 Task: Find connections with filter location Tuntum with filter topic #jobsearchwith filter profile language Potuguese with filter current company Altair with filter school Jobs For Women with filter industry Coal Mining with filter service category Home Networking with filter keywords title Director of Ethical Hacking
Action: Mouse moved to (286, 332)
Screenshot: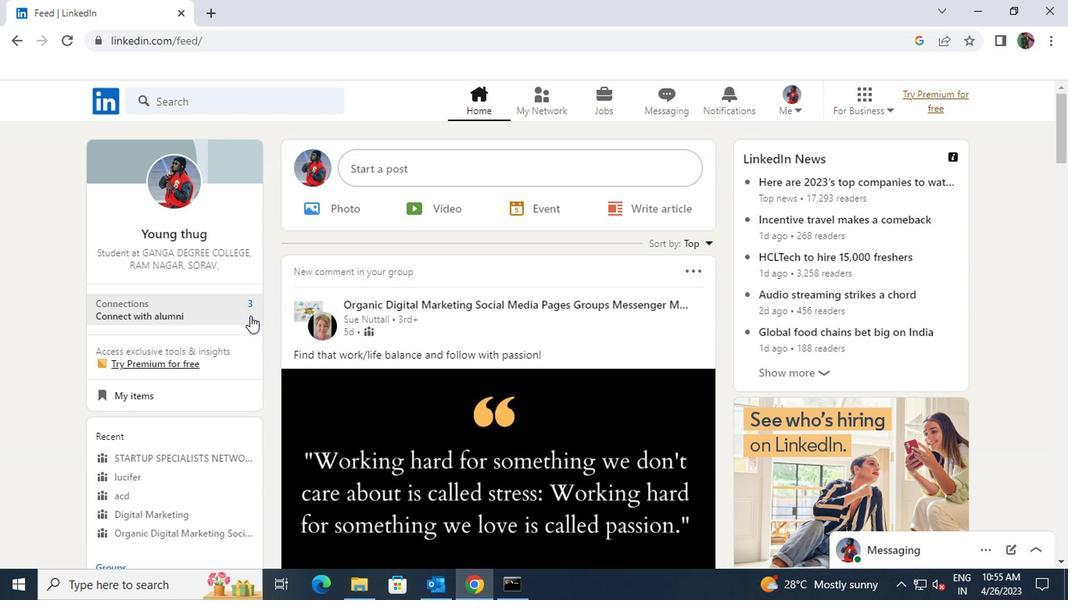 
Action: Mouse pressed left at (286, 332)
Screenshot: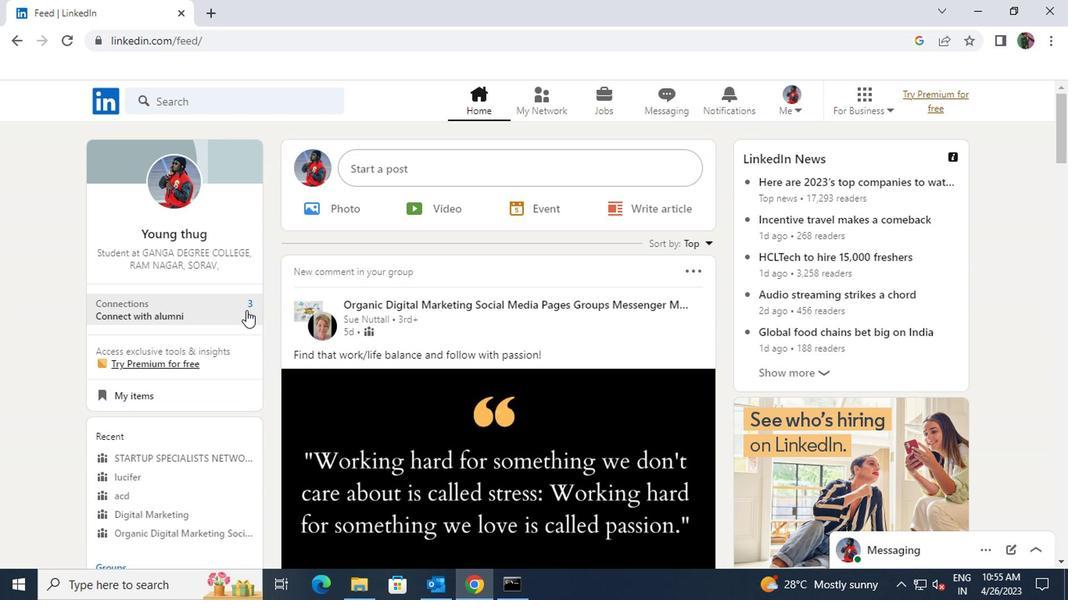 
Action: Mouse moved to (307, 251)
Screenshot: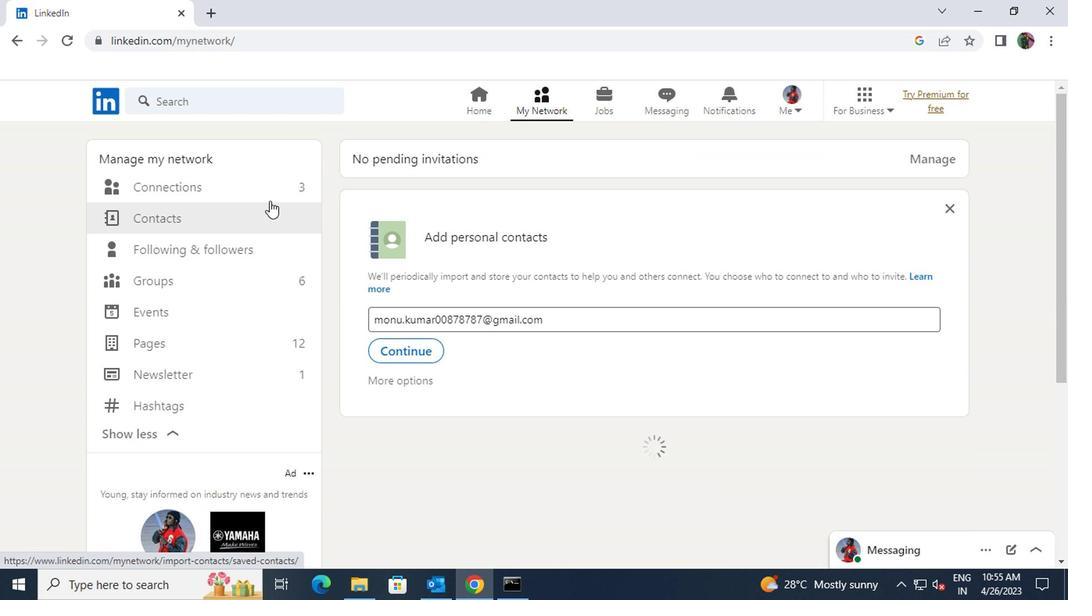 
Action: Mouse pressed left at (307, 251)
Screenshot: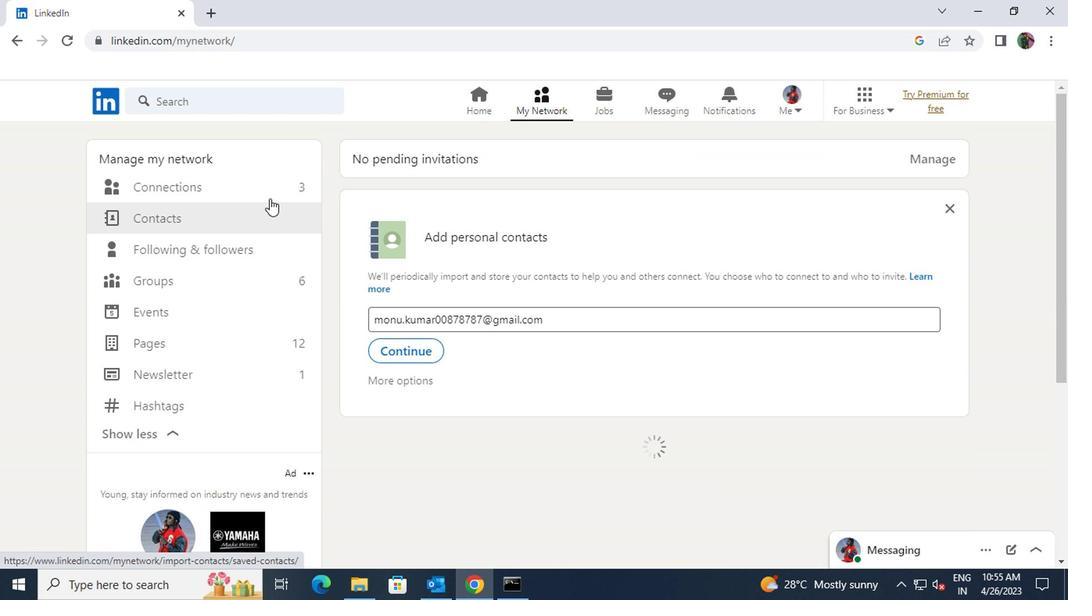 
Action: Mouse moved to (557, 248)
Screenshot: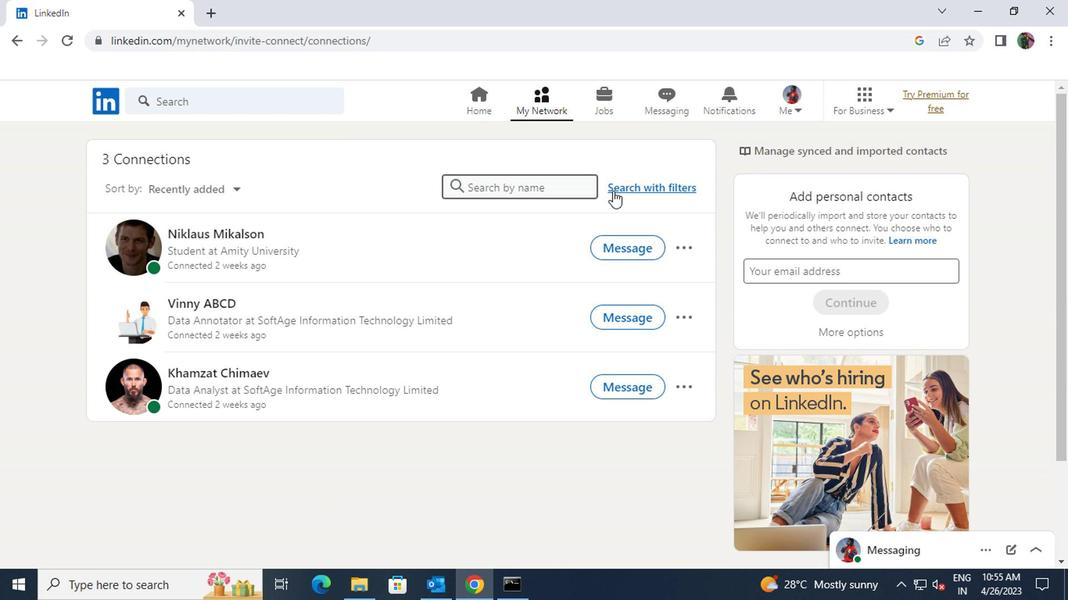 
Action: Mouse pressed left at (557, 248)
Screenshot: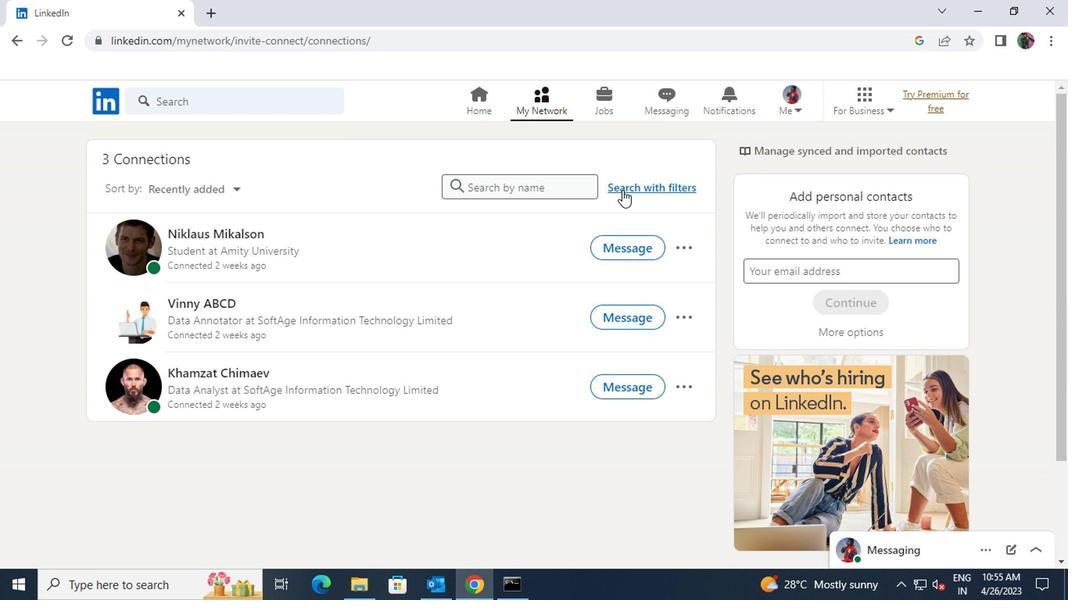 
Action: Mouse moved to (535, 219)
Screenshot: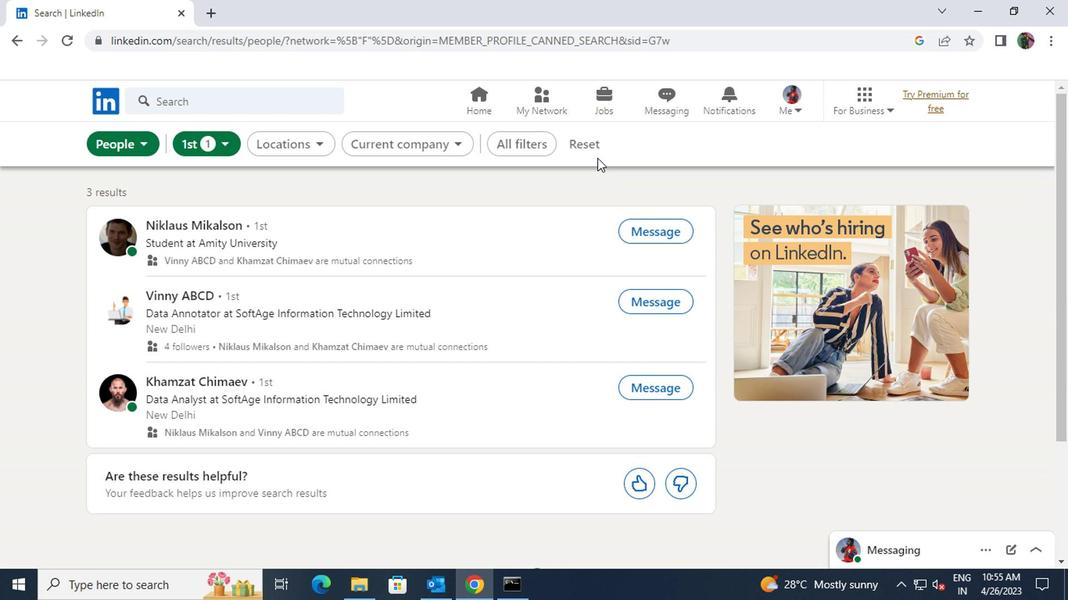 
Action: Mouse pressed left at (535, 219)
Screenshot: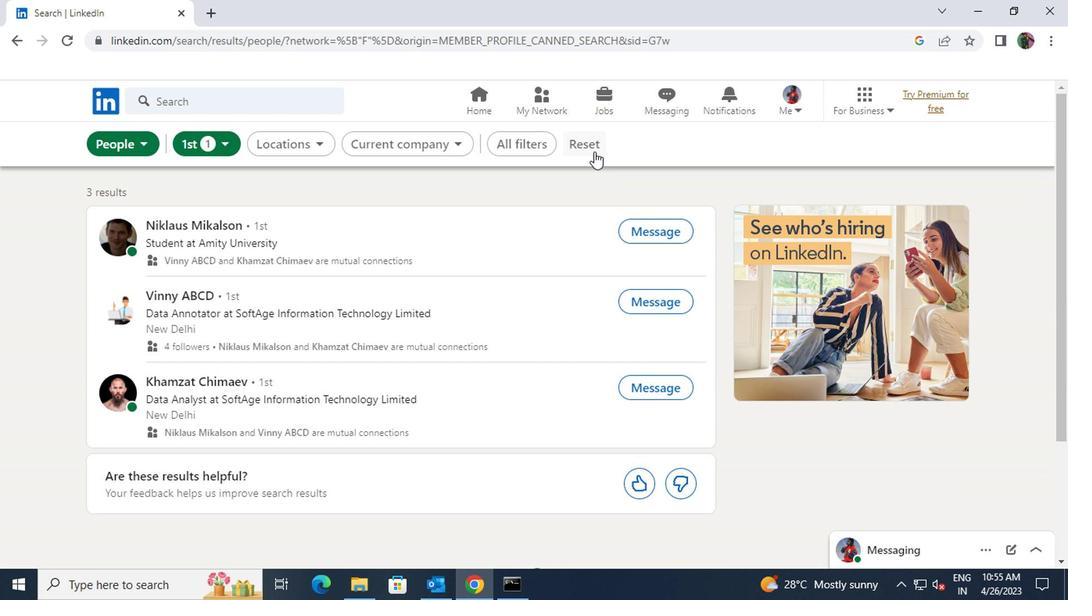 
Action: Mouse moved to (502, 219)
Screenshot: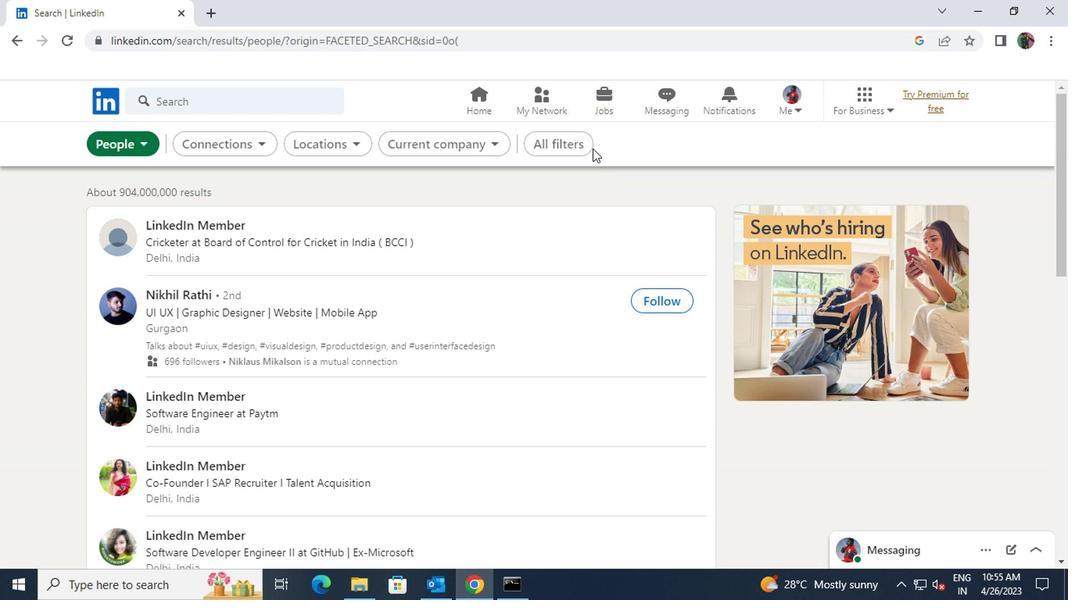 
Action: Mouse pressed left at (502, 219)
Screenshot: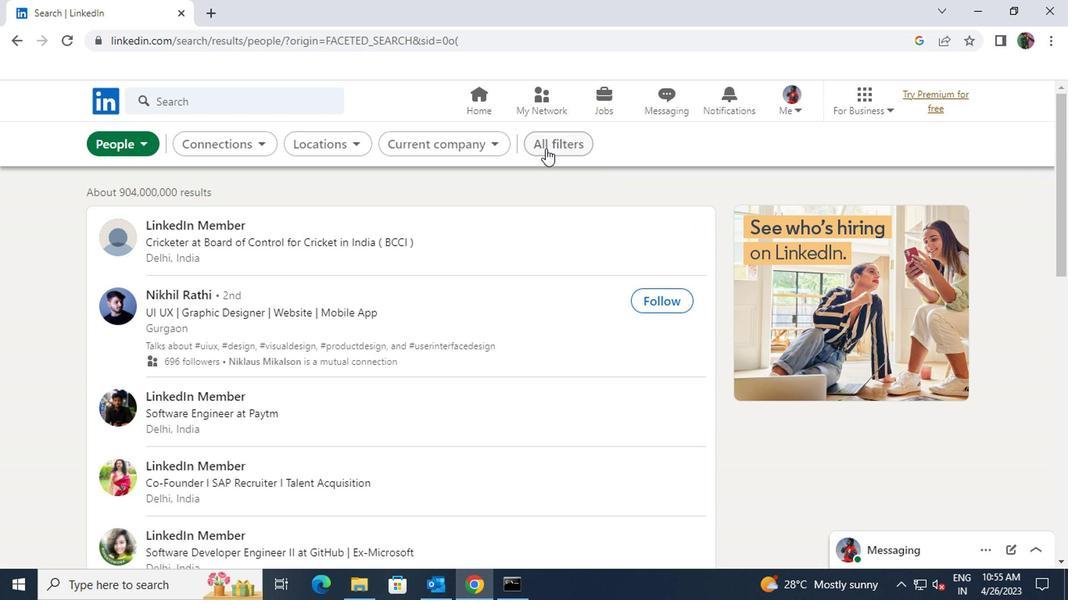 
Action: Mouse moved to (647, 331)
Screenshot: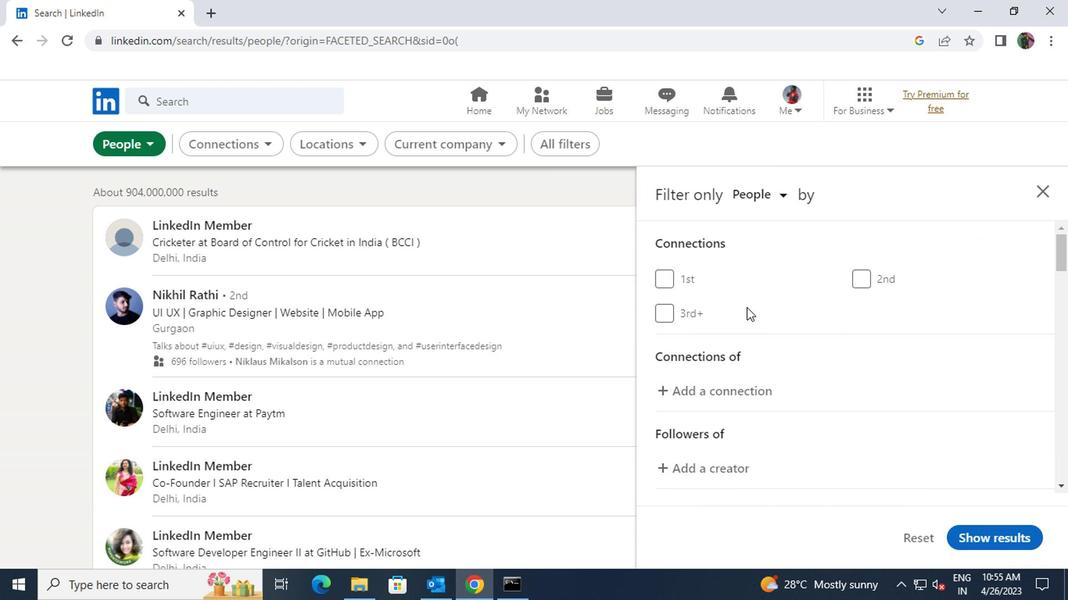 
Action: Mouse scrolled (647, 330) with delta (0, 0)
Screenshot: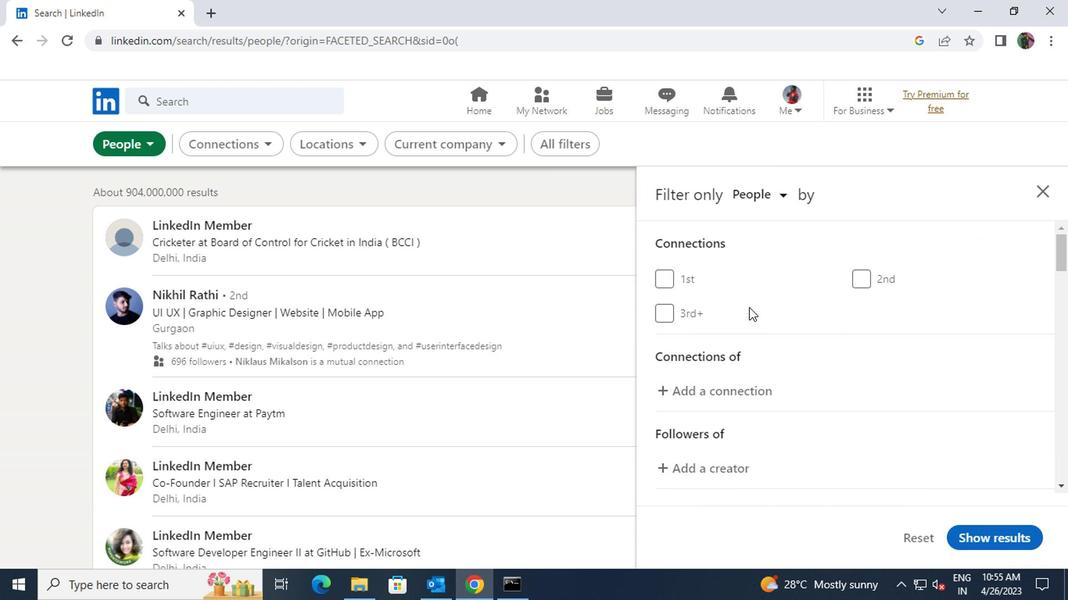 
Action: Mouse scrolled (647, 330) with delta (0, 0)
Screenshot: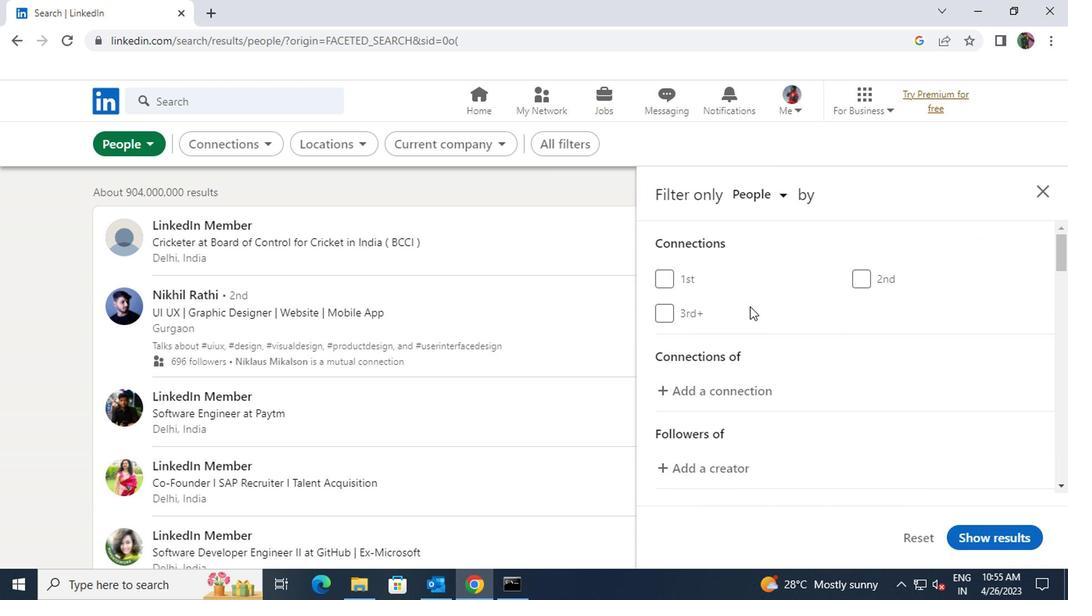 
Action: Mouse moved to (647, 329)
Screenshot: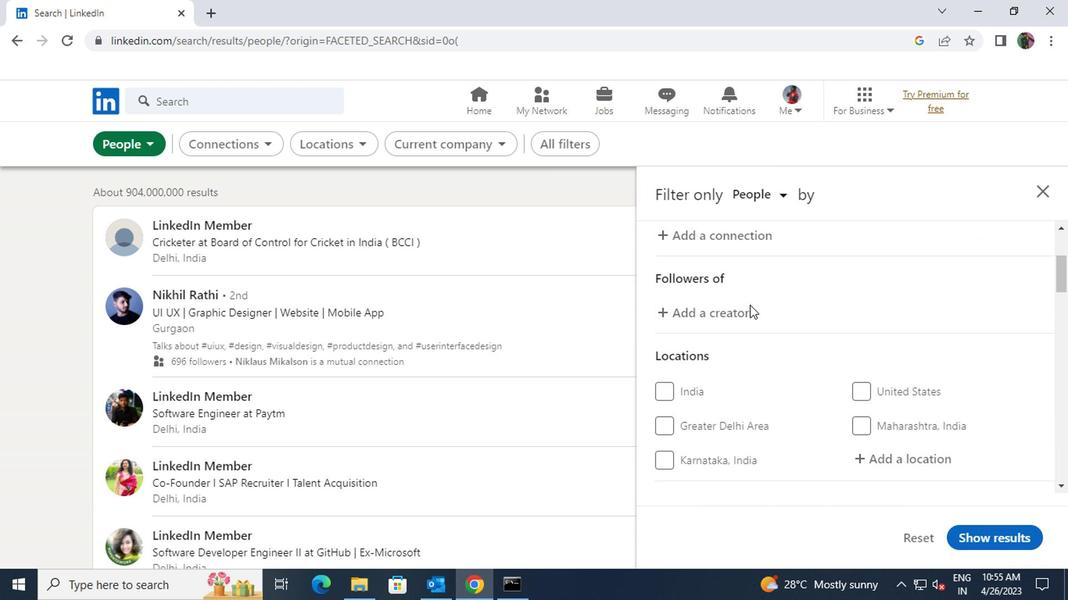
Action: Mouse scrolled (647, 328) with delta (0, 0)
Screenshot: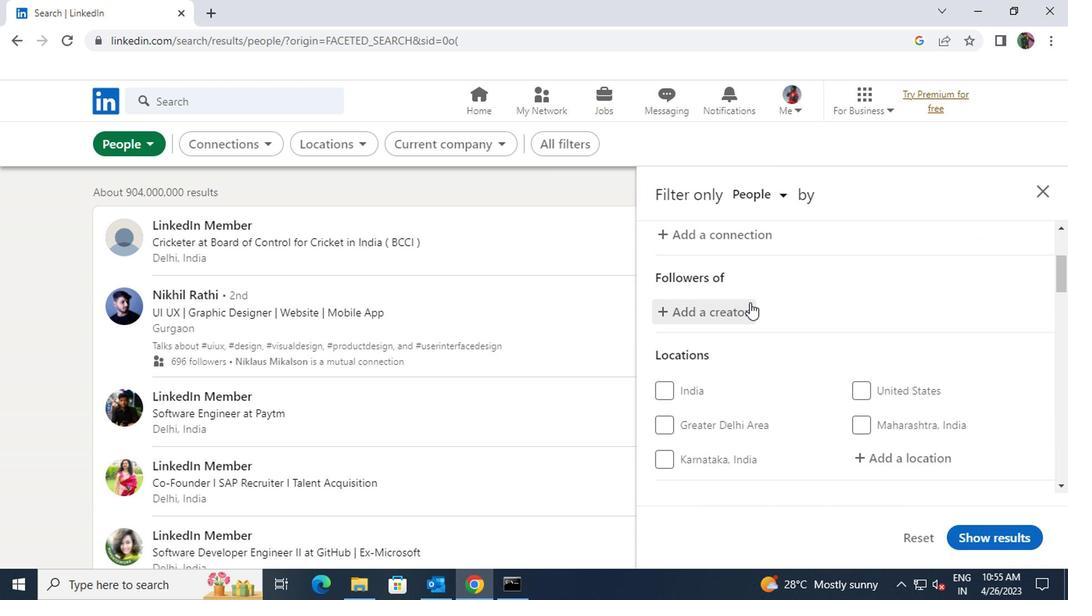 
Action: Mouse scrolled (647, 328) with delta (0, 0)
Screenshot: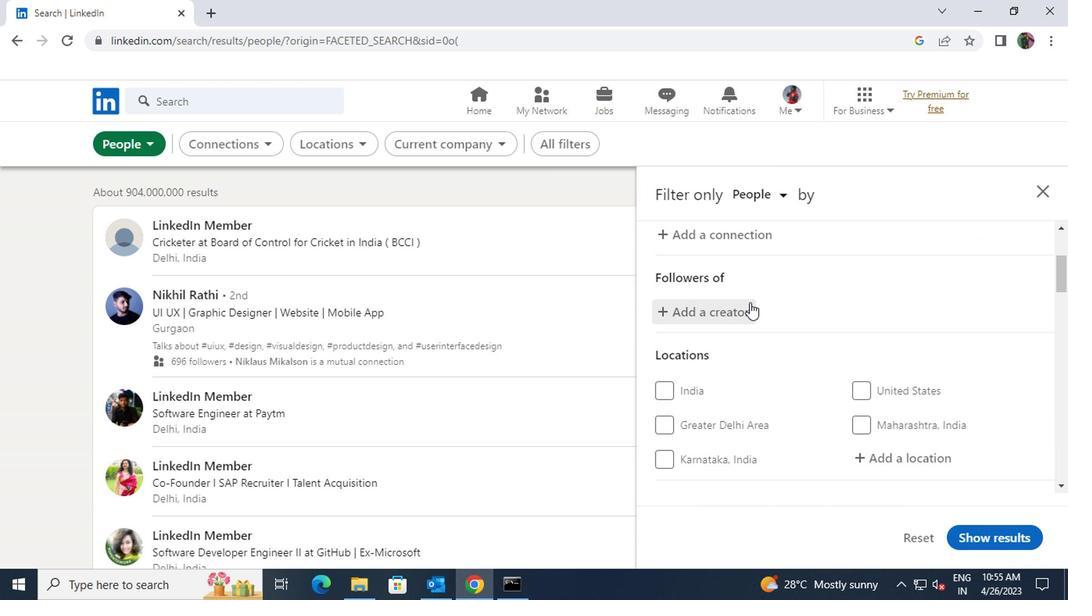 
Action: Mouse moved to (751, 330)
Screenshot: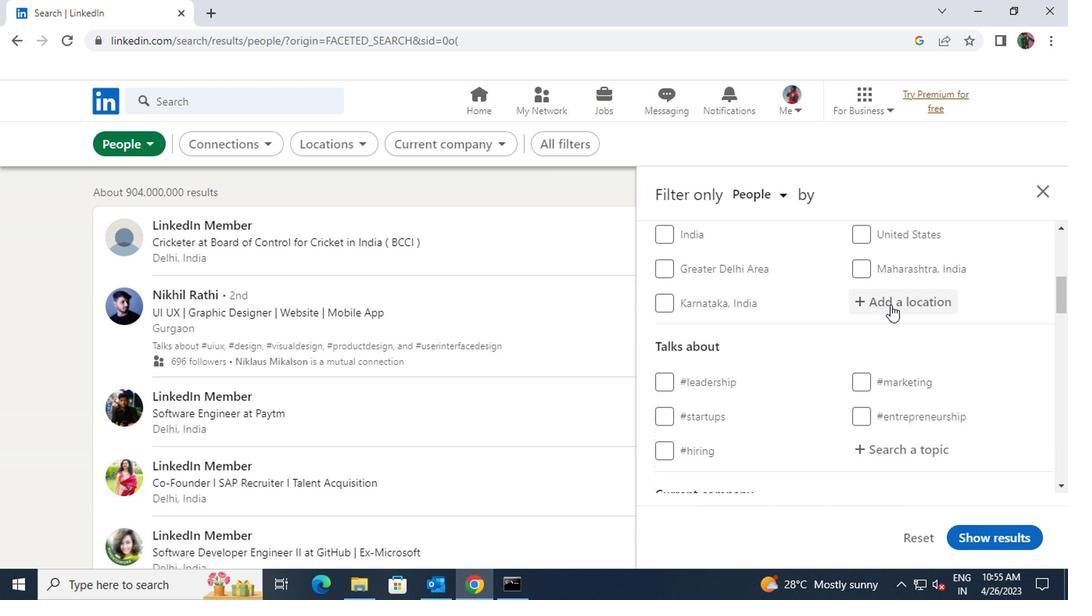 
Action: Mouse pressed left at (751, 330)
Screenshot: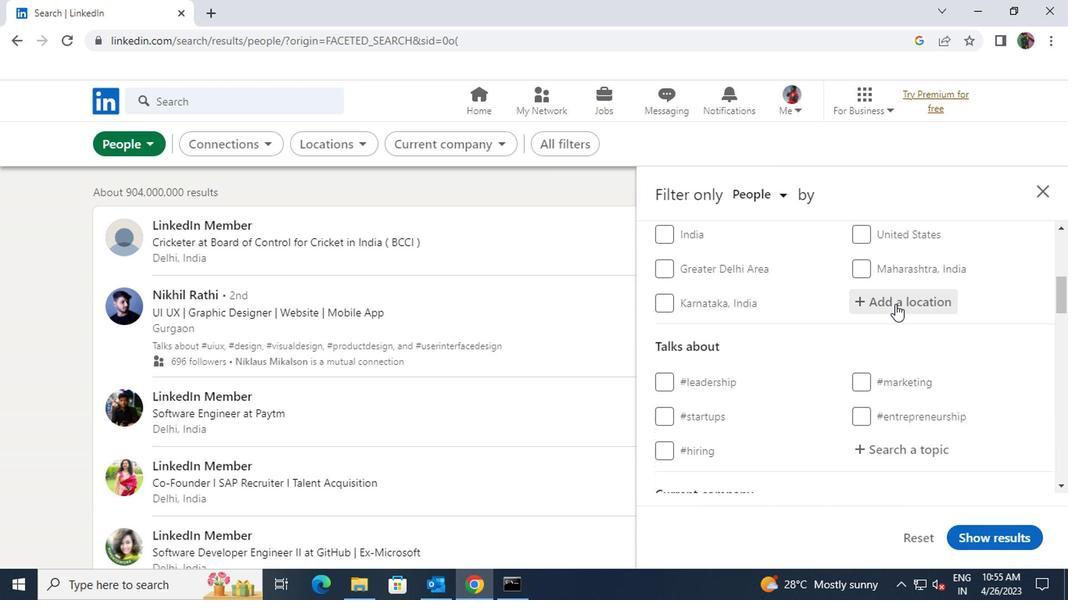 
Action: Mouse moved to (749, 328)
Screenshot: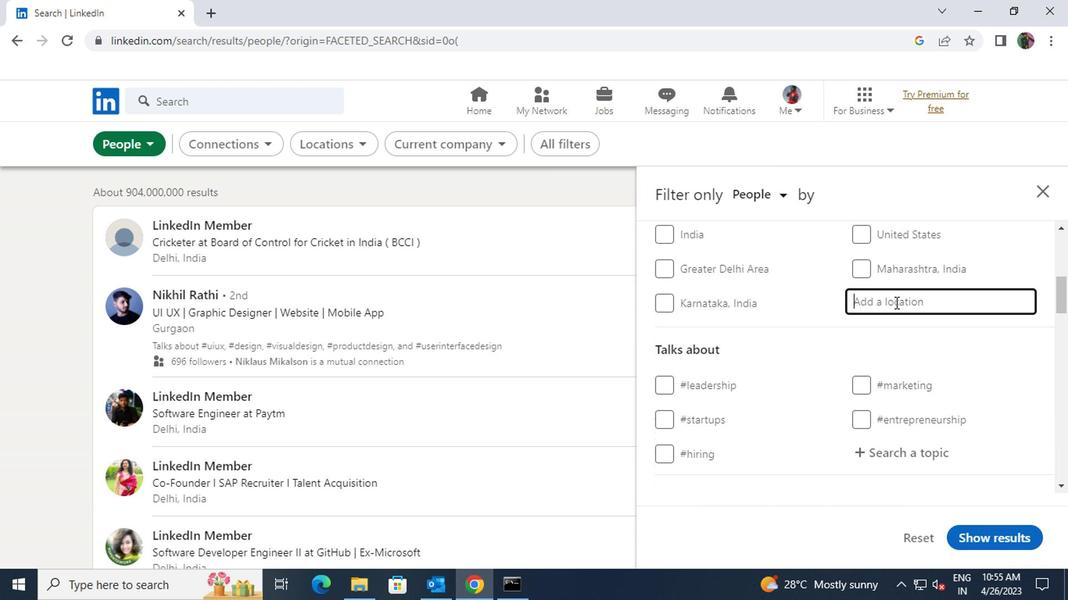 
Action: Key pressed <Key.shift><Key.shift><Key.shift>TUNTUM
Screenshot: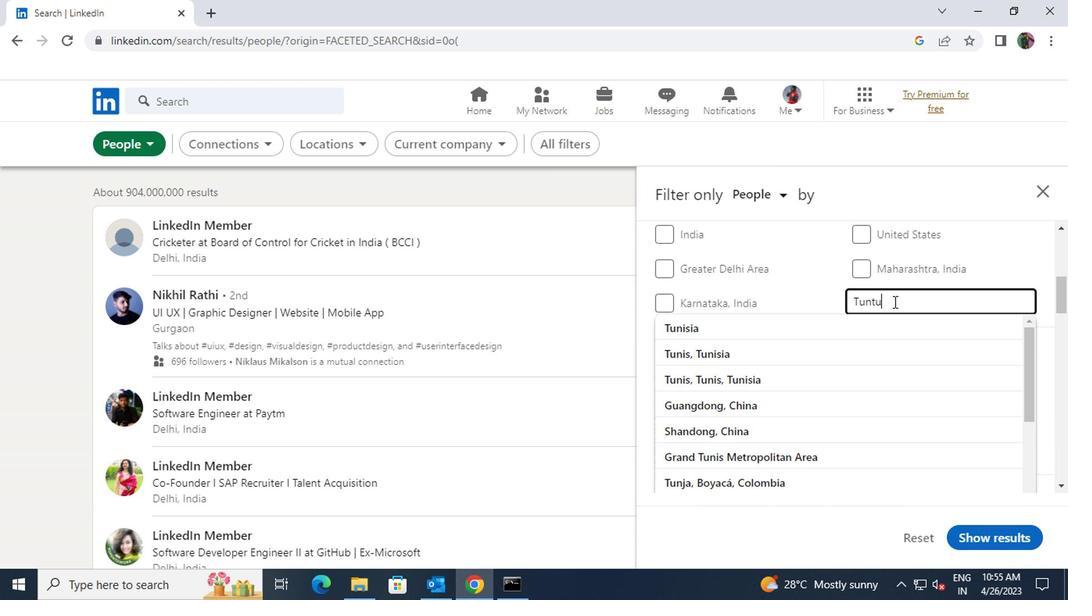 
Action: Mouse moved to (732, 346)
Screenshot: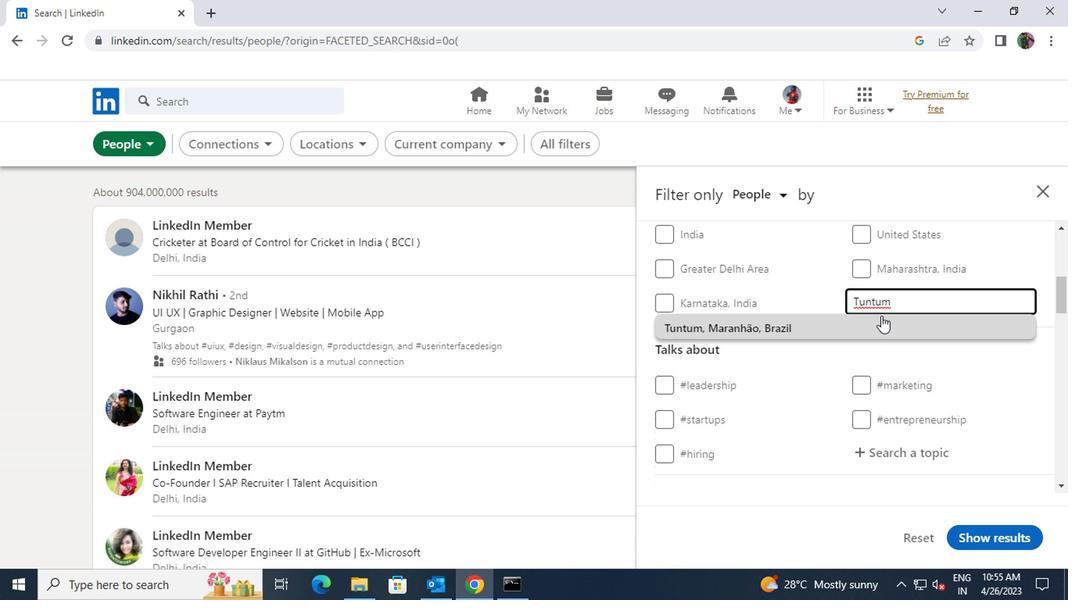 
Action: Mouse pressed left at (732, 346)
Screenshot: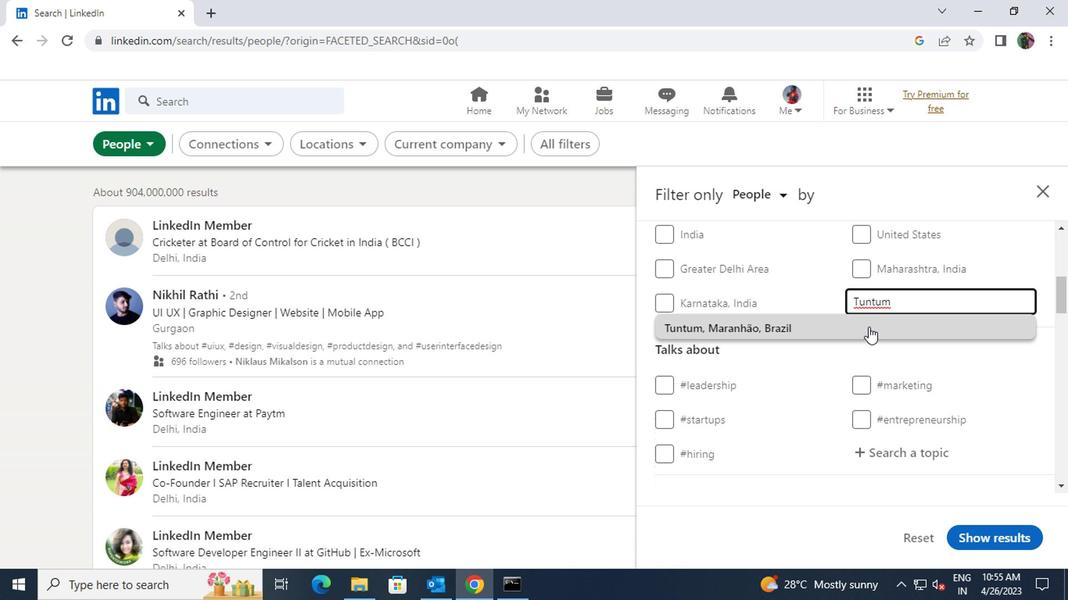 
Action: Mouse scrolled (732, 346) with delta (0, 0)
Screenshot: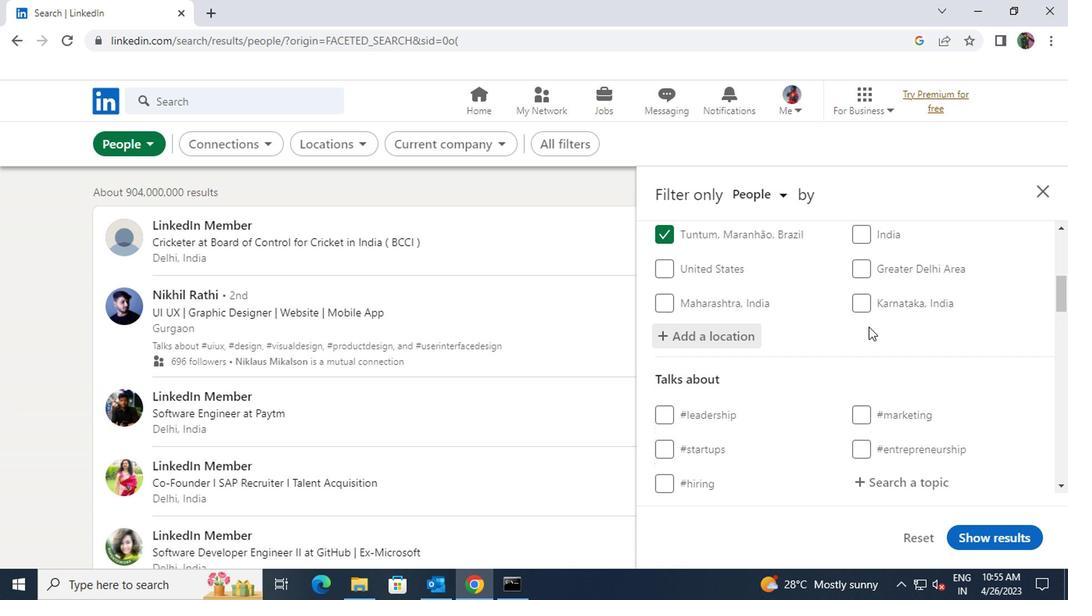 
Action: Mouse moved to (736, 397)
Screenshot: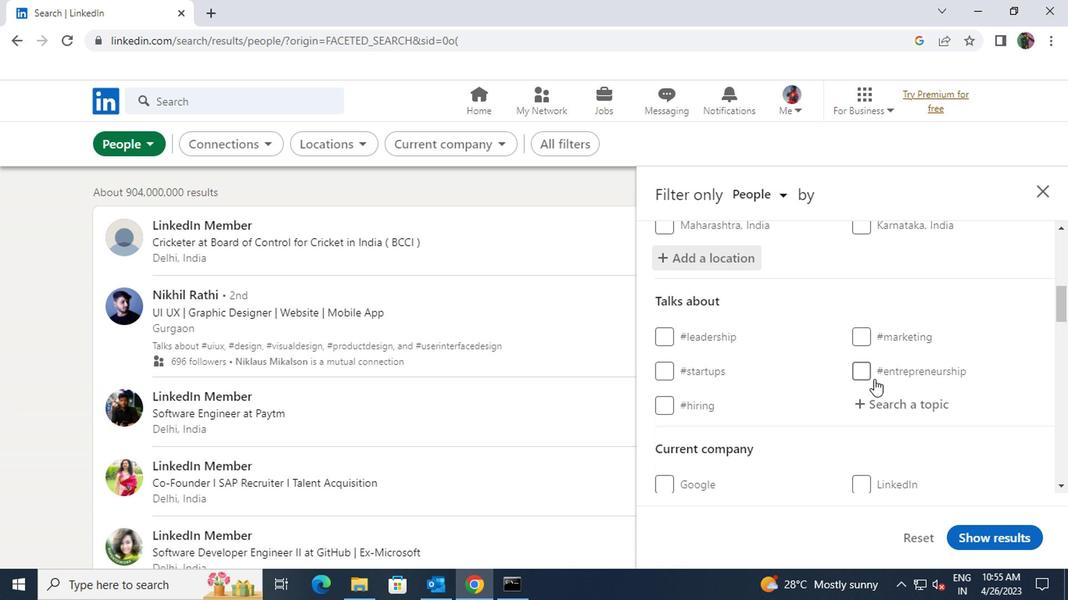 
Action: Mouse pressed left at (736, 397)
Screenshot: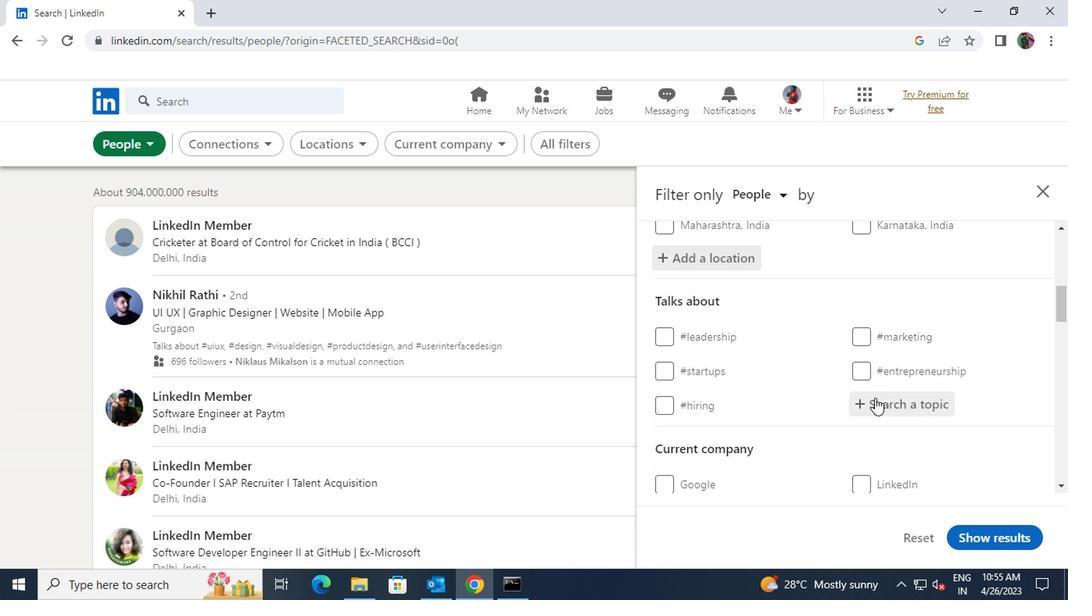 
Action: Key pressed <Key.shift><Key.shift><Key.shift><Key.shift><Key.shift><Key.shift>#<Key.shift>JOBSEARCHWITH
Screenshot: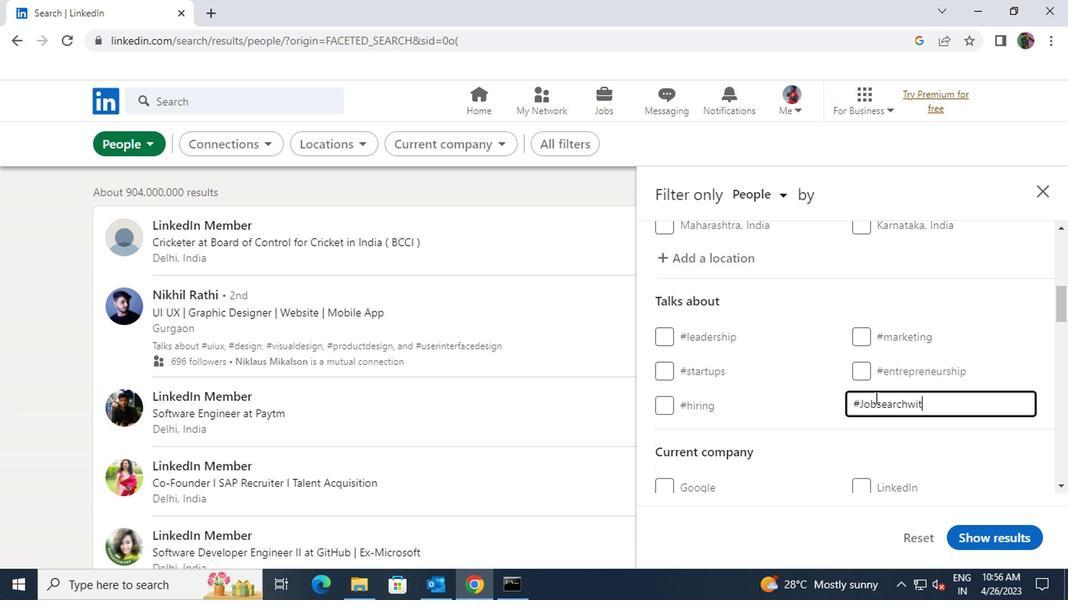 
Action: Mouse scrolled (736, 396) with delta (0, 0)
Screenshot: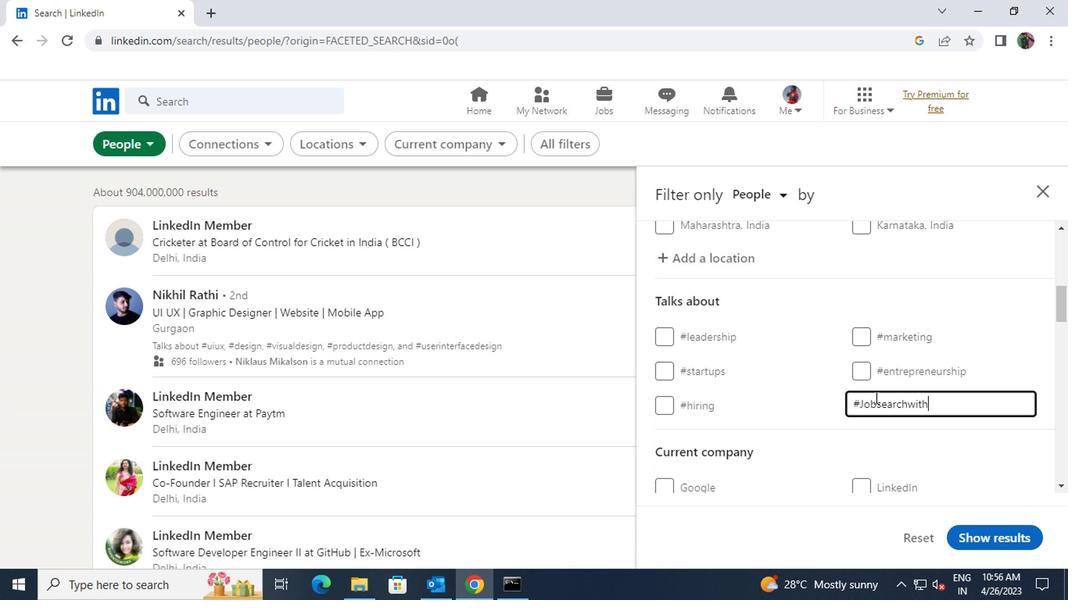 
Action: Mouse scrolled (736, 396) with delta (0, 0)
Screenshot: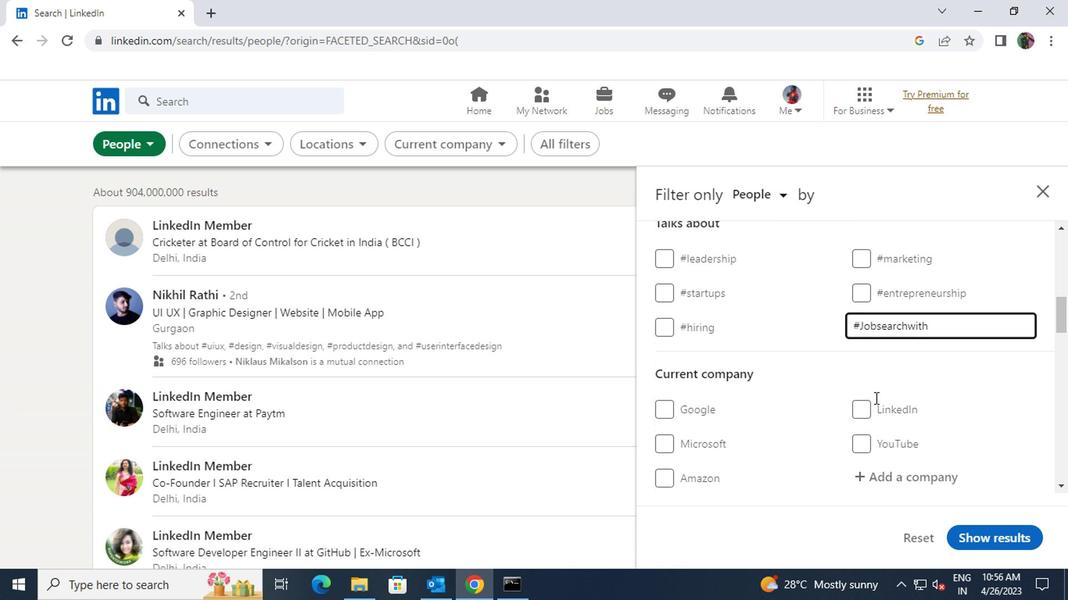 
Action: Mouse pressed left at (736, 397)
Screenshot: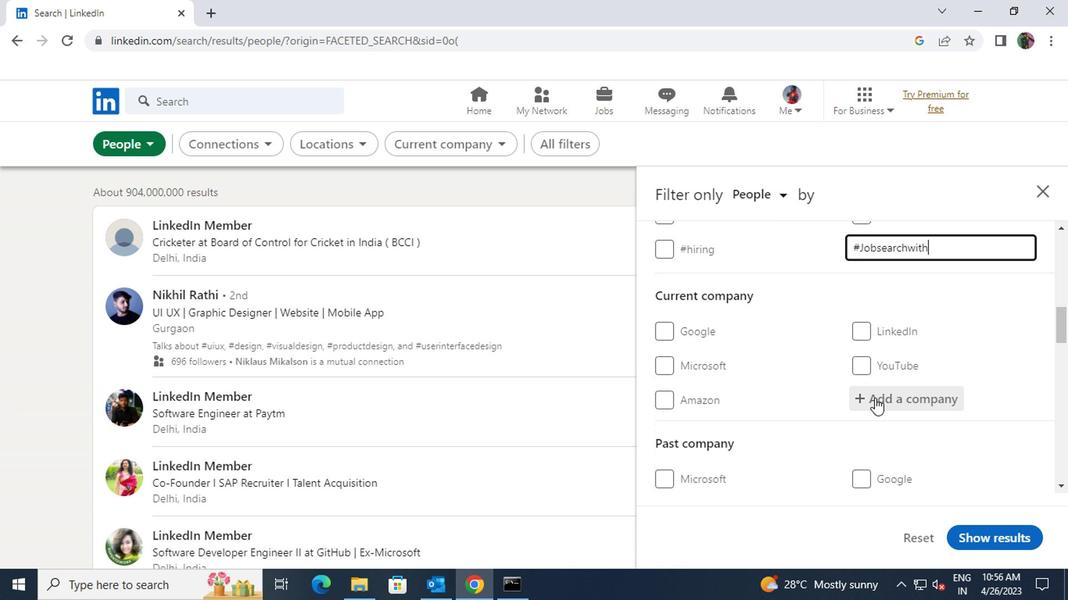 
Action: Key pressed <Key.shift><Key.shift><Key.shift><Key.shift><Key.shift><Key.shift><Key.shift><Key.shift>ALTAIR
Screenshot: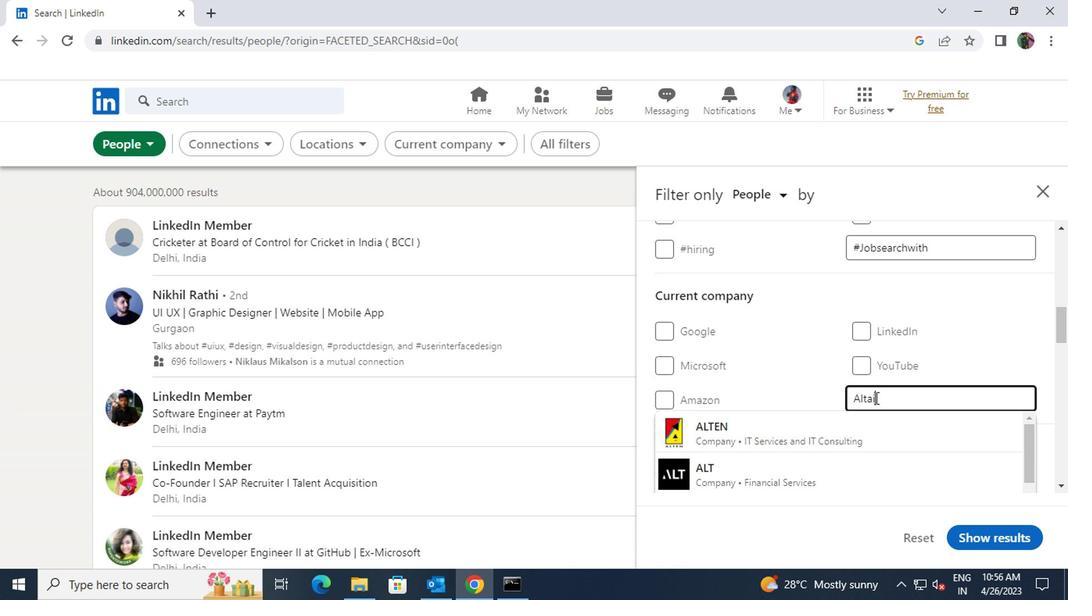 
Action: Mouse moved to (714, 421)
Screenshot: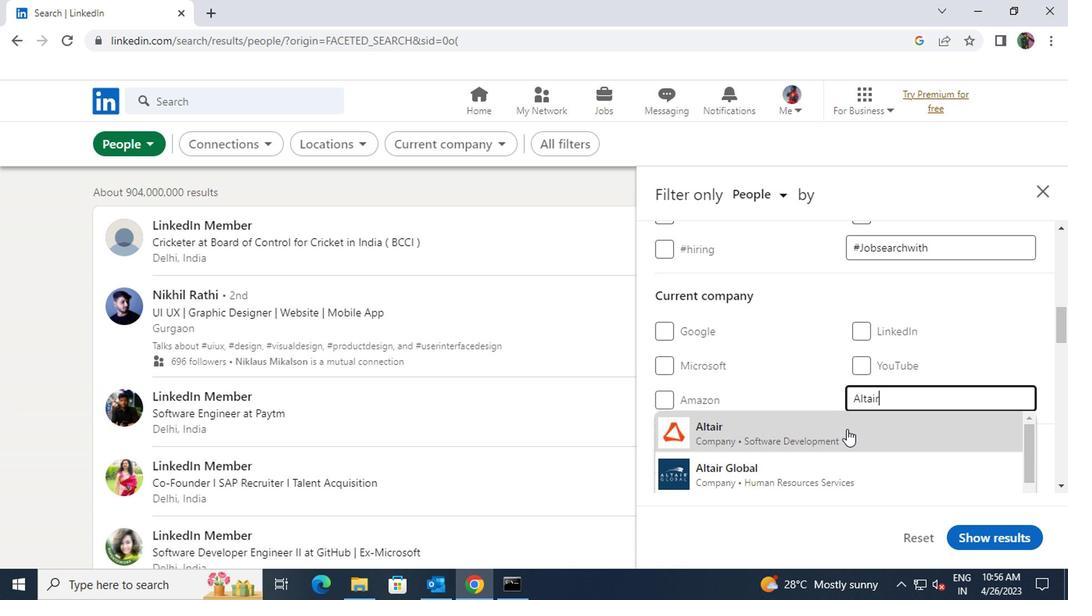 
Action: Mouse pressed left at (714, 421)
Screenshot: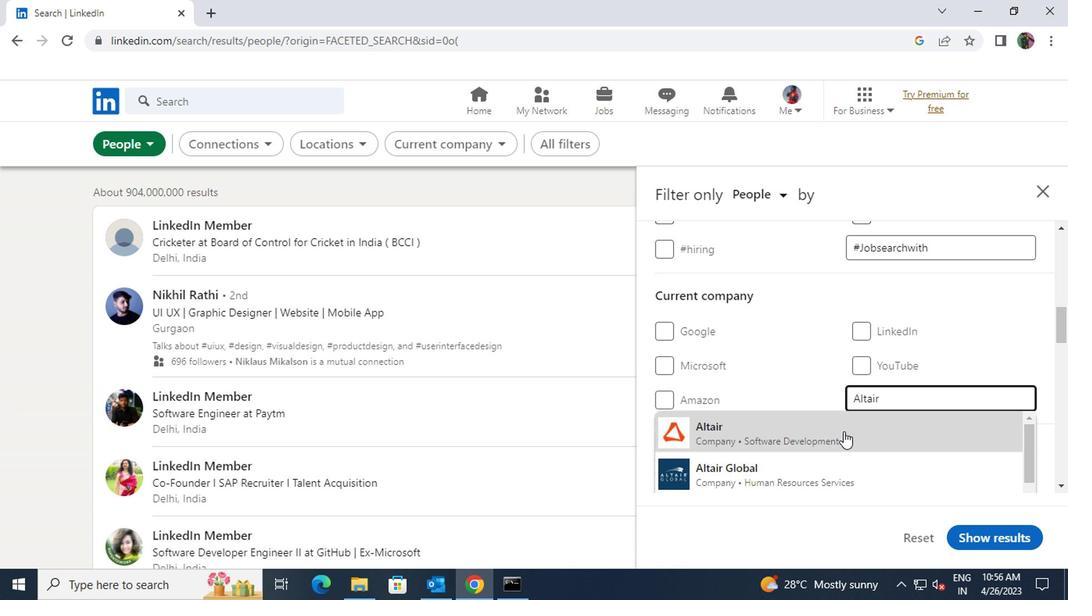 
Action: Mouse scrolled (714, 420) with delta (0, 0)
Screenshot: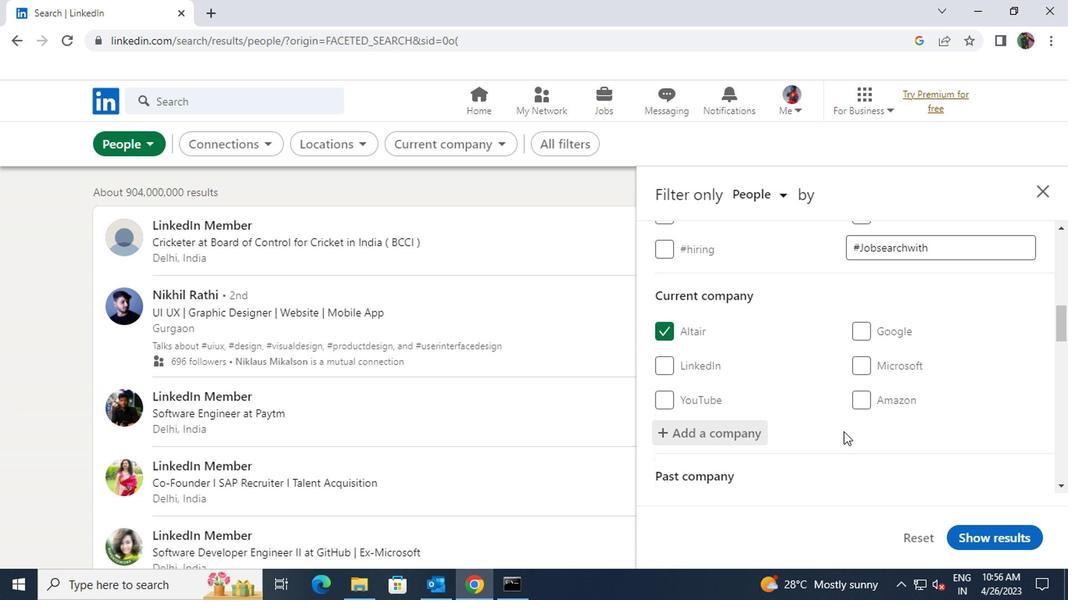 
Action: Mouse scrolled (714, 420) with delta (0, 0)
Screenshot: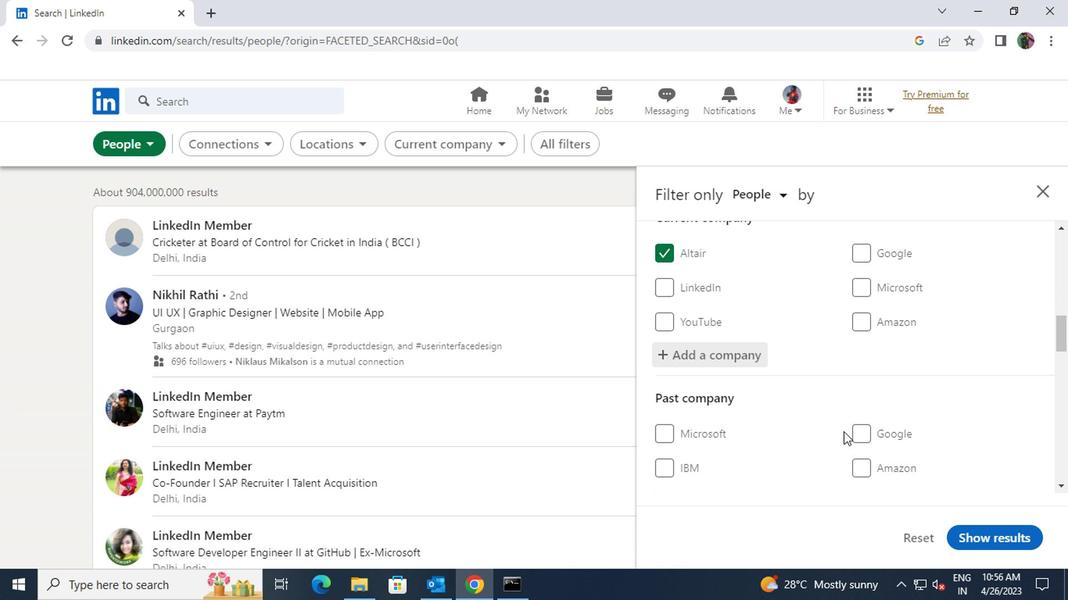 
Action: Mouse scrolled (714, 420) with delta (0, 0)
Screenshot: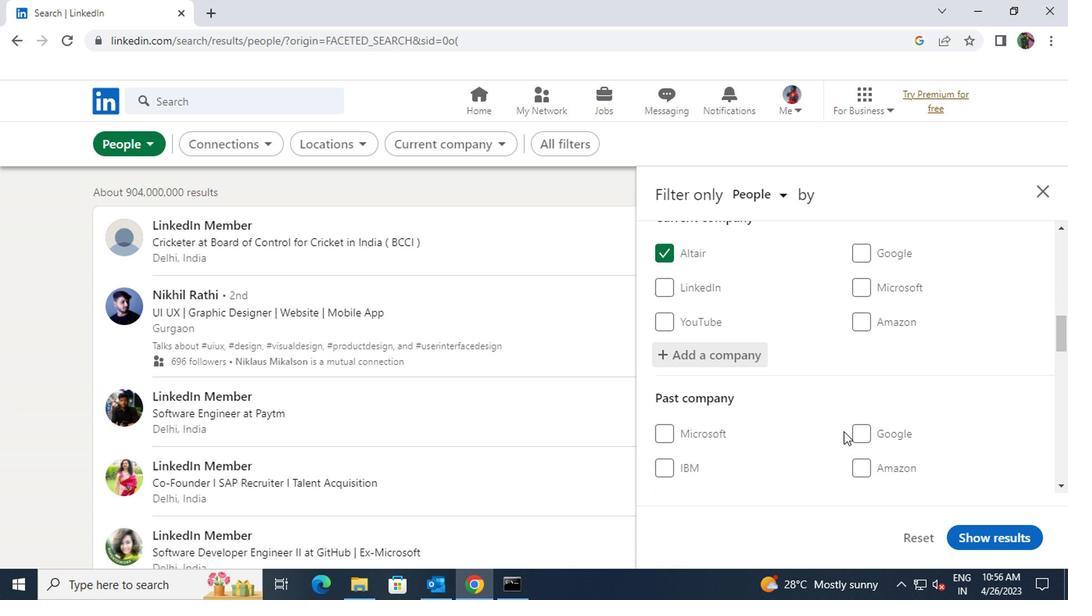 
Action: Mouse moved to (730, 359)
Screenshot: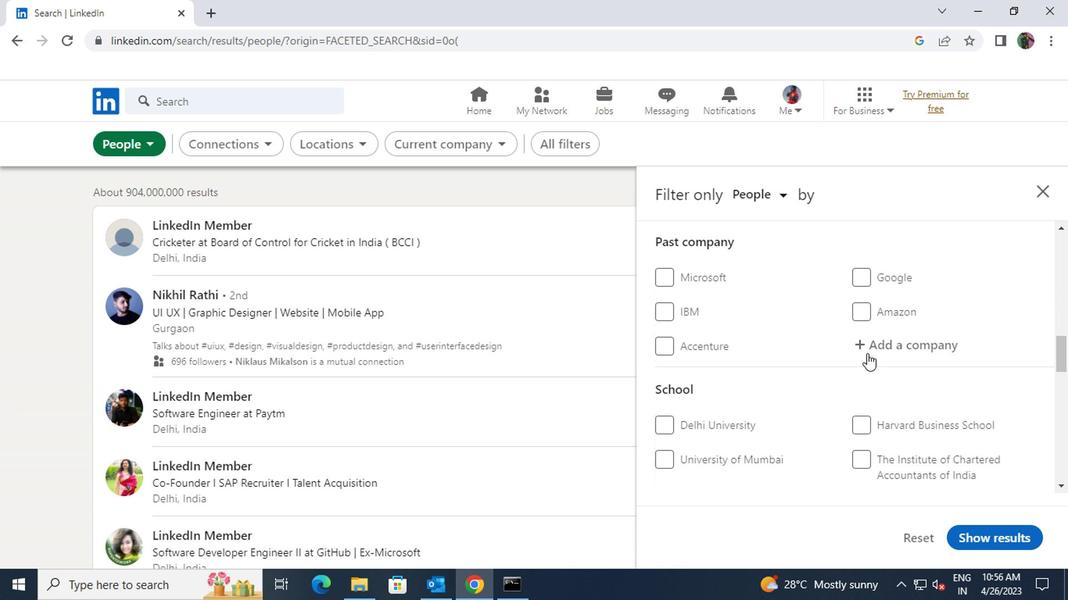 
Action: Mouse scrolled (730, 359) with delta (0, 0)
Screenshot: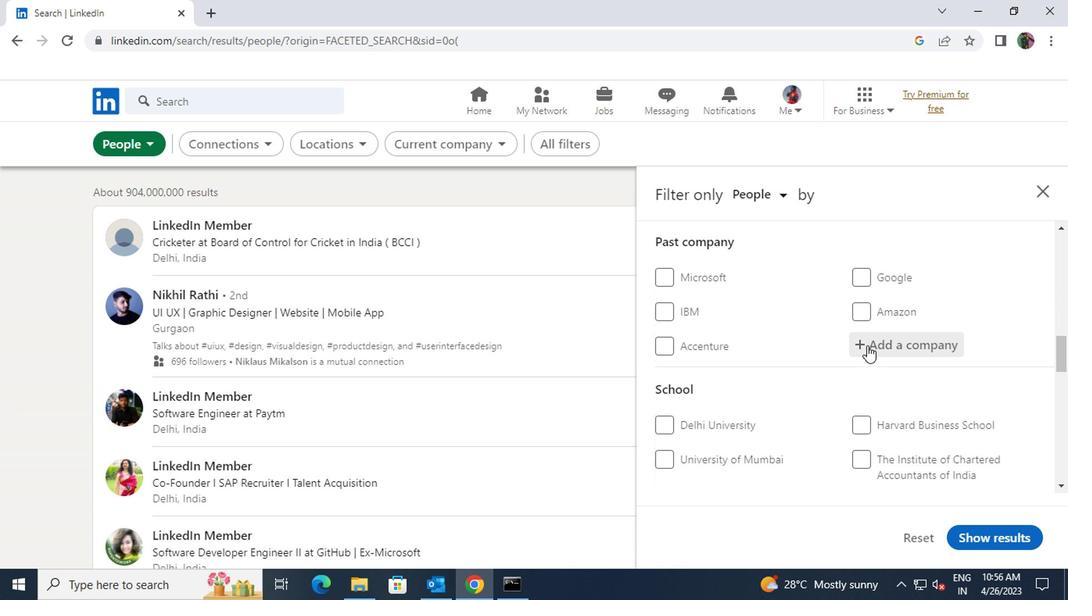 
Action: Mouse scrolled (730, 359) with delta (0, 0)
Screenshot: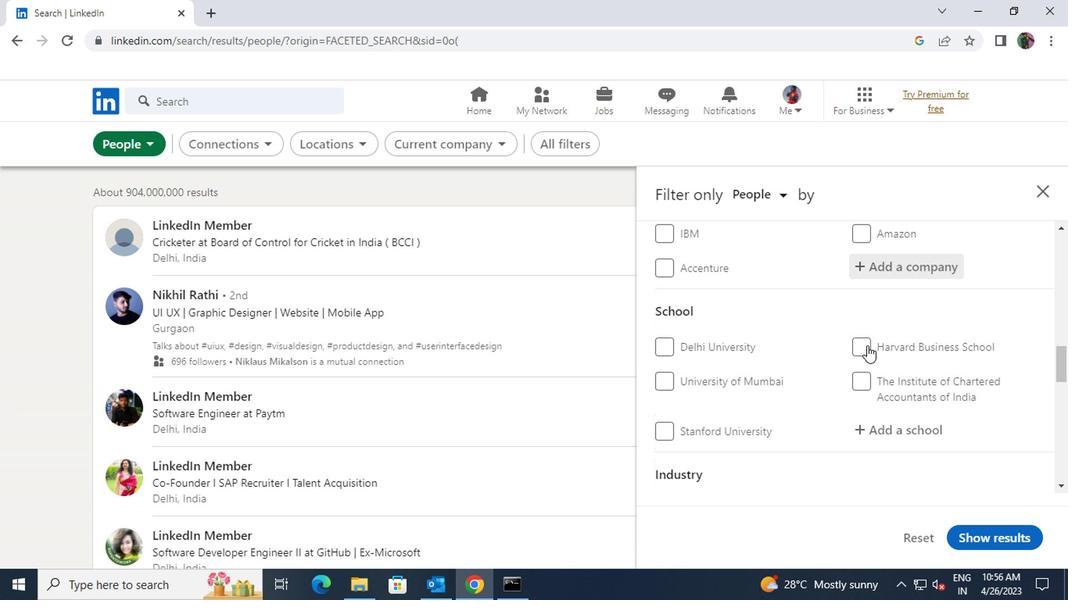 
Action: Mouse scrolled (730, 359) with delta (0, 0)
Screenshot: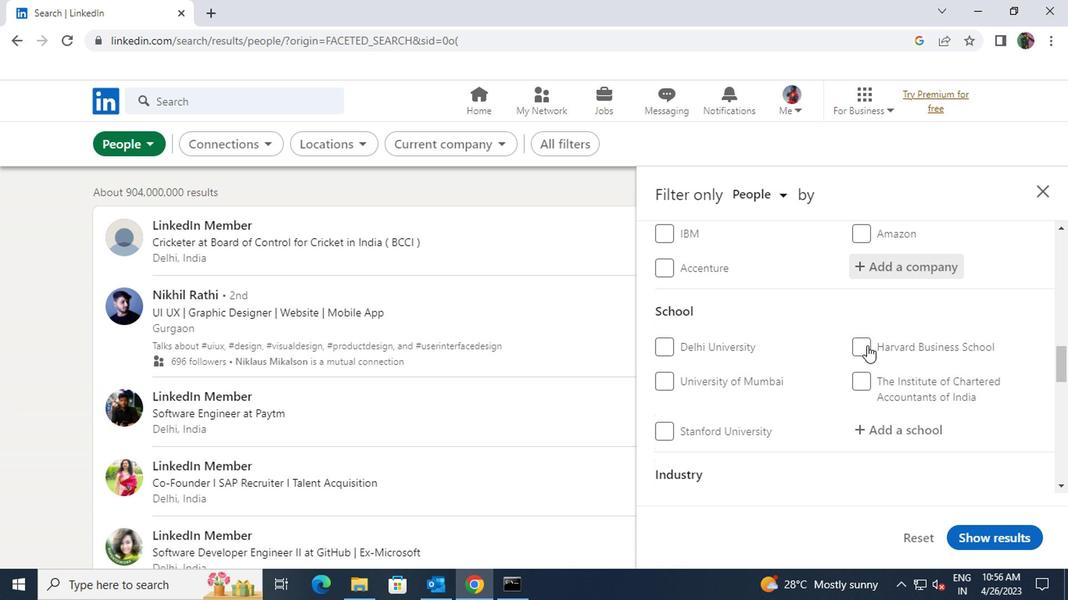
Action: Mouse moved to (739, 308)
Screenshot: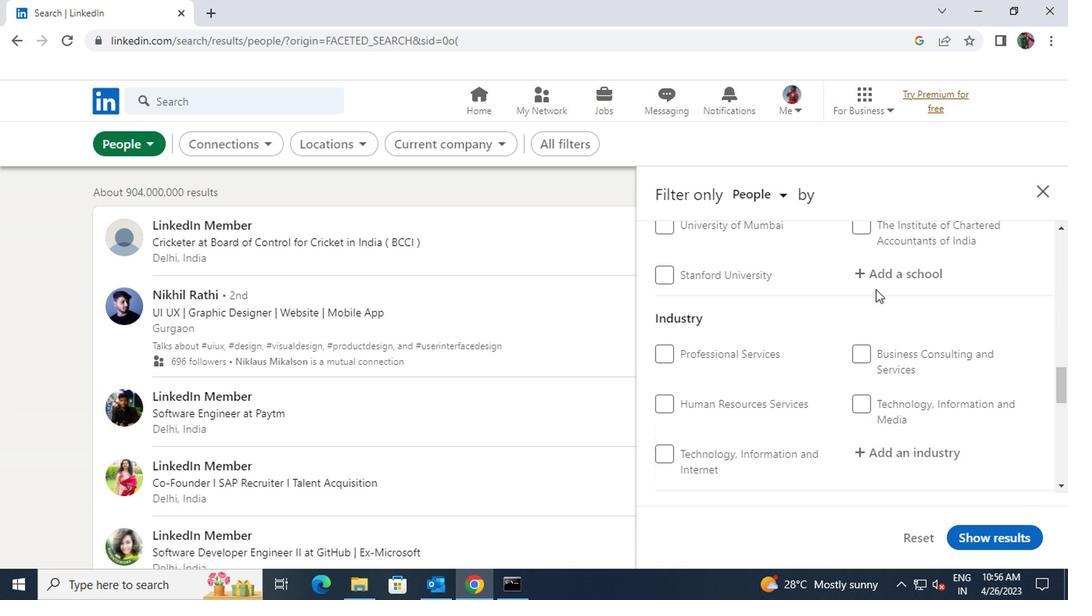 
Action: Mouse pressed left at (739, 308)
Screenshot: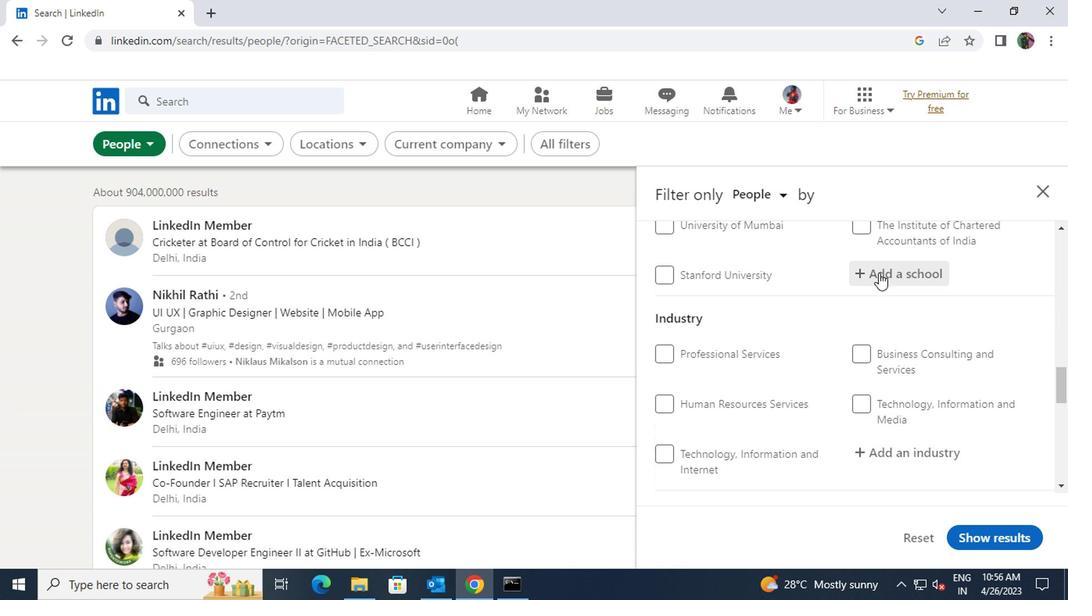 
Action: Key pressed <Key.shift>JOBS<Key.space>FOR
Screenshot: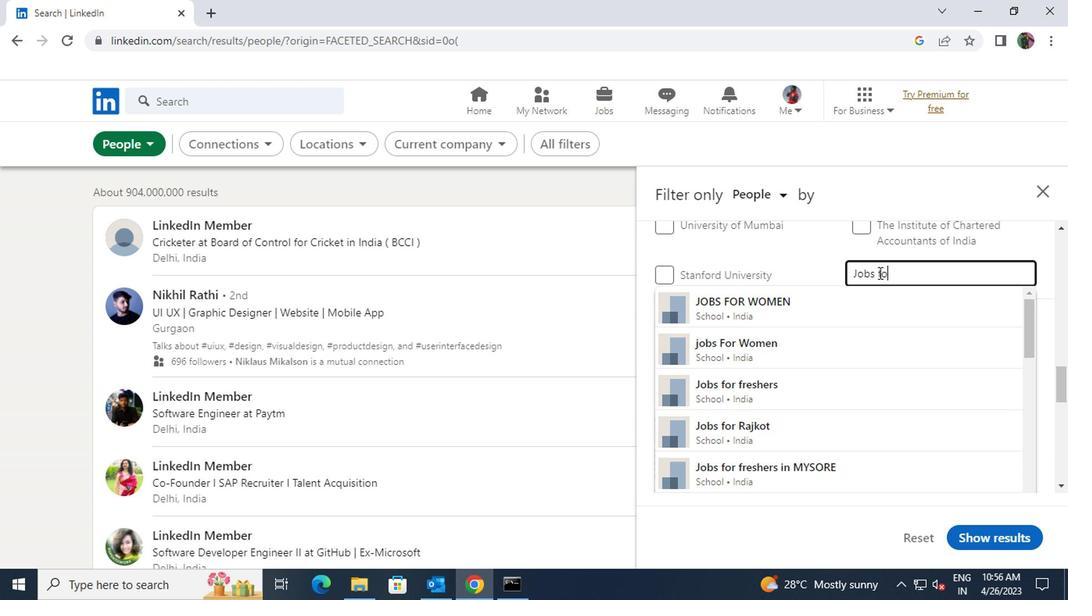 
Action: Mouse moved to (712, 327)
Screenshot: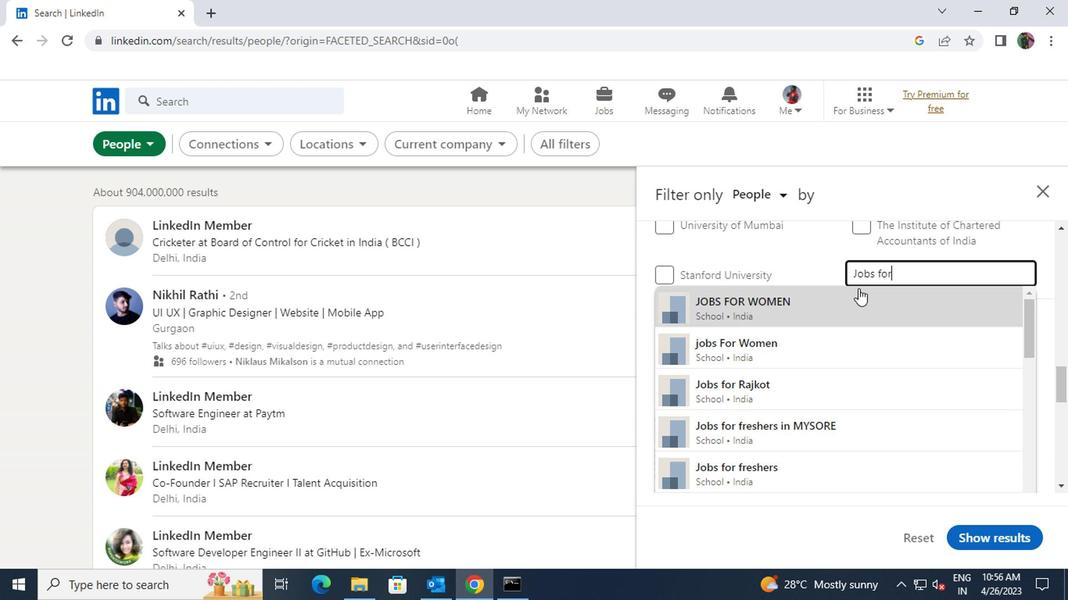 
Action: Mouse pressed left at (712, 327)
Screenshot: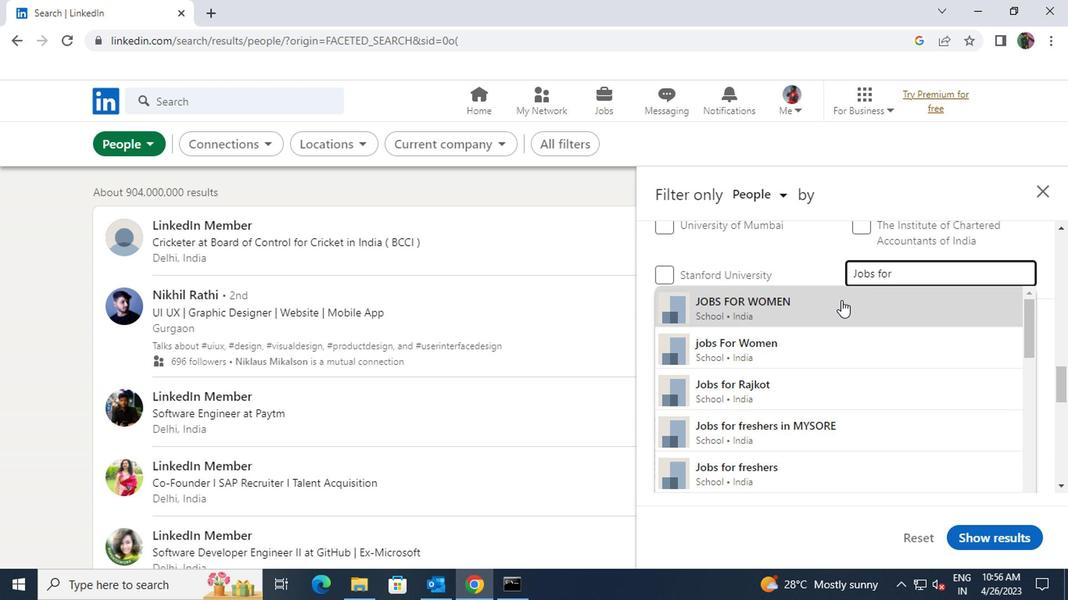 
Action: Mouse scrolled (712, 327) with delta (0, 0)
Screenshot: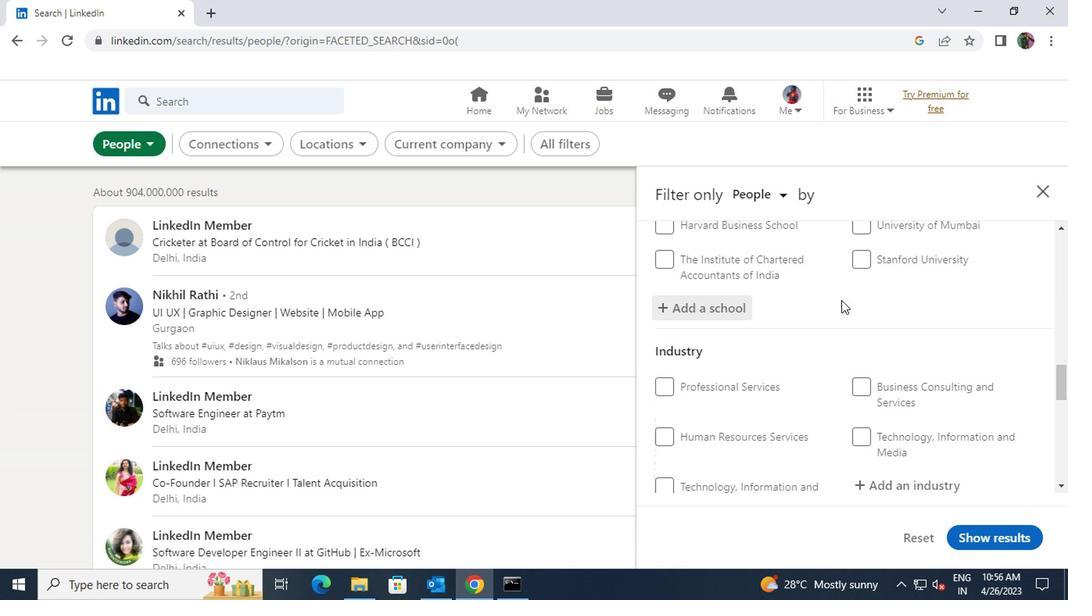 
Action: Mouse scrolled (712, 327) with delta (0, 0)
Screenshot: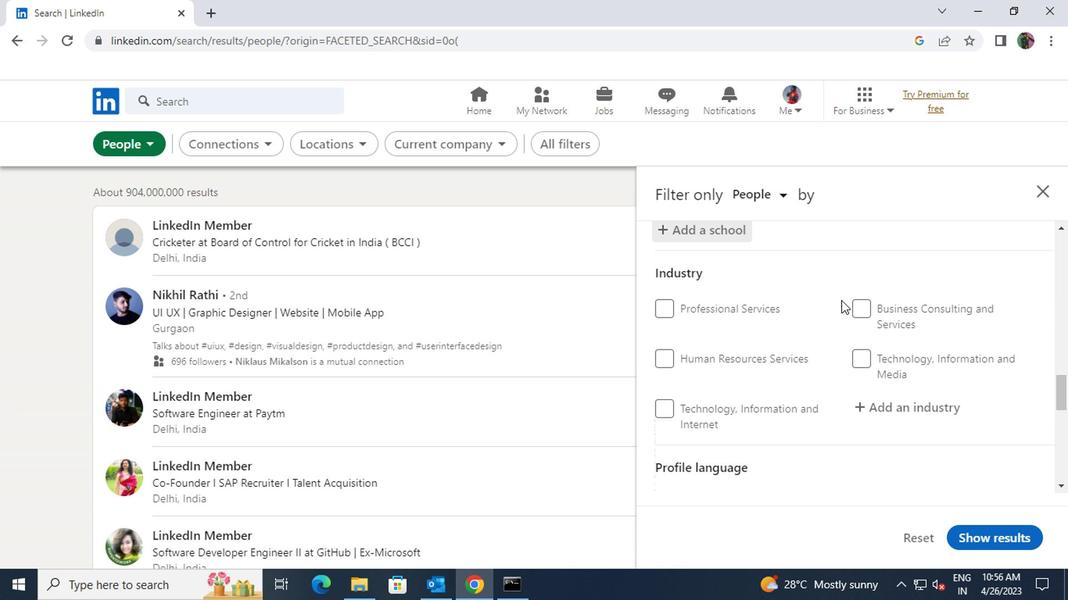 
Action: Mouse moved to (734, 346)
Screenshot: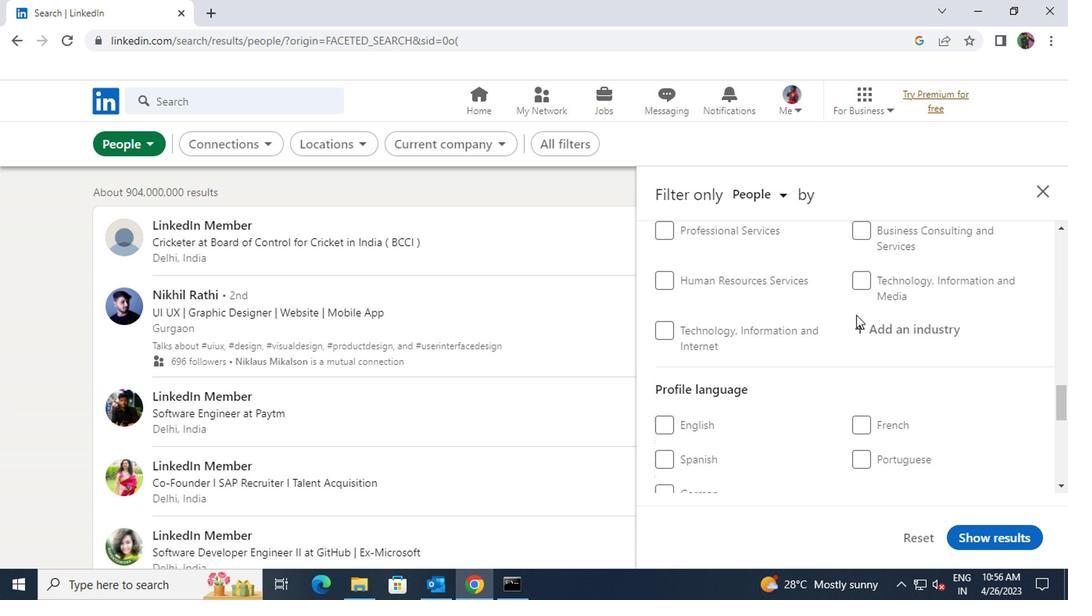 
Action: Mouse pressed left at (734, 346)
Screenshot: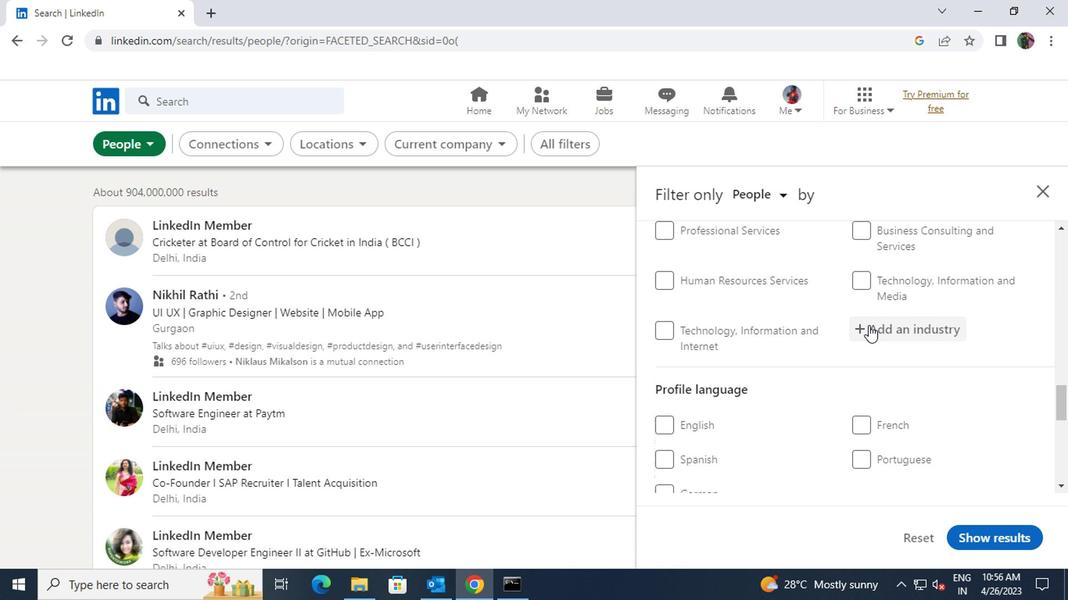 
Action: Mouse moved to (734, 346)
Screenshot: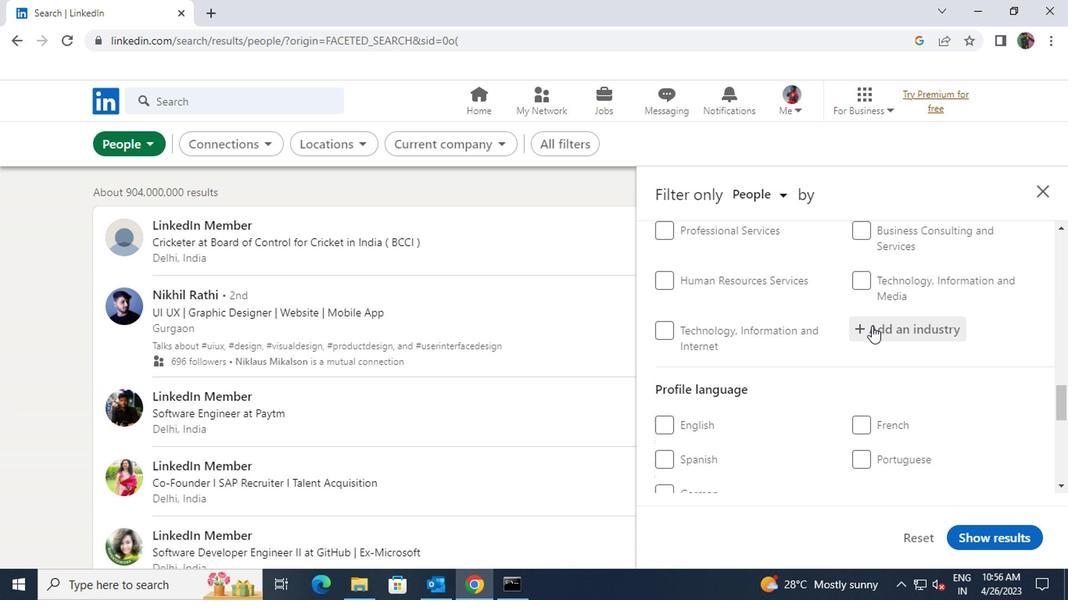 
Action: Key pressed <Key.shift>COAL<Key.space>MIN
Screenshot: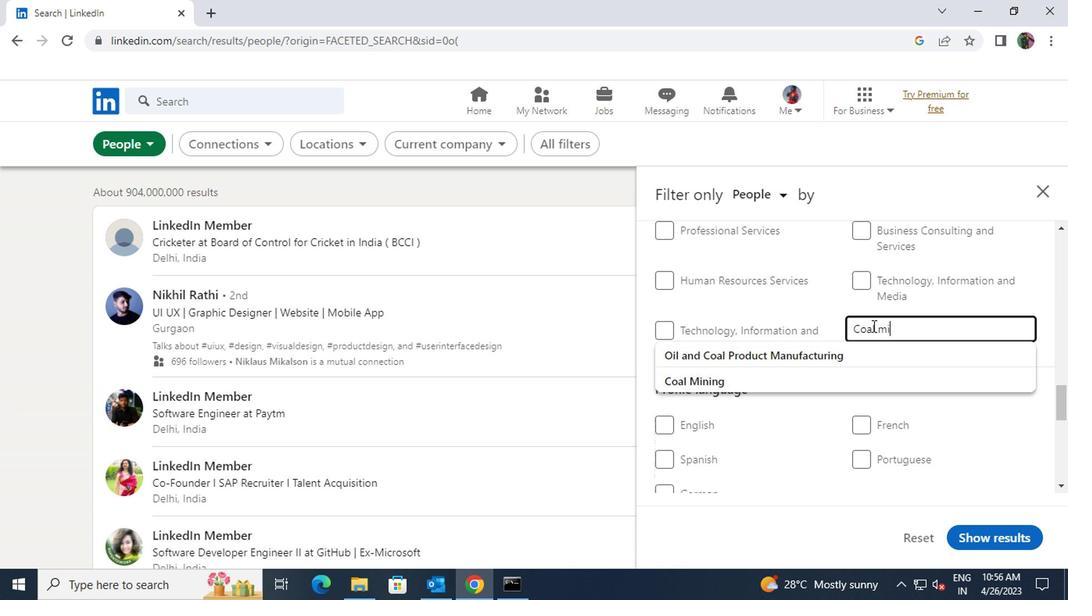 
Action: Mouse moved to (707, 362)
Screenshot: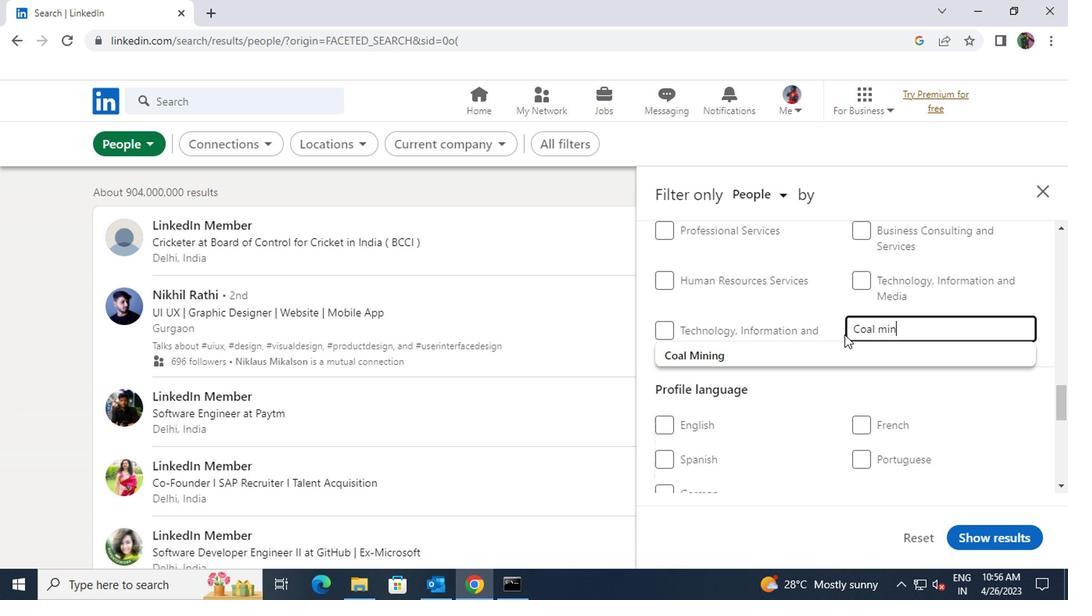 
Action: Mouse pressed left at (707, 362)
Screenshot: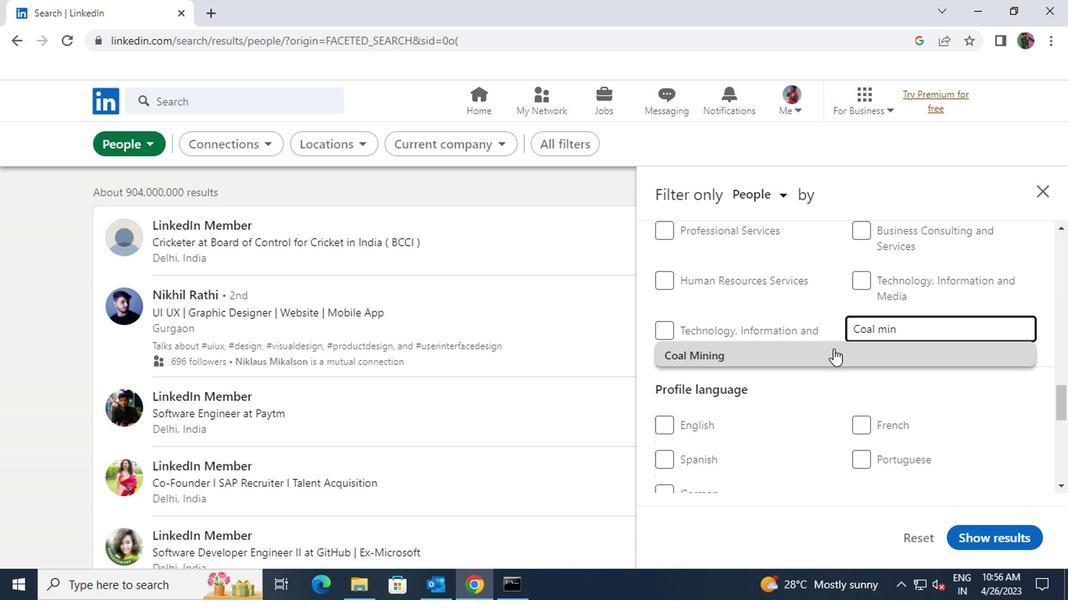 
Action: Mouse scrolled (707, 361) with delta (0, 0)
Screenshot: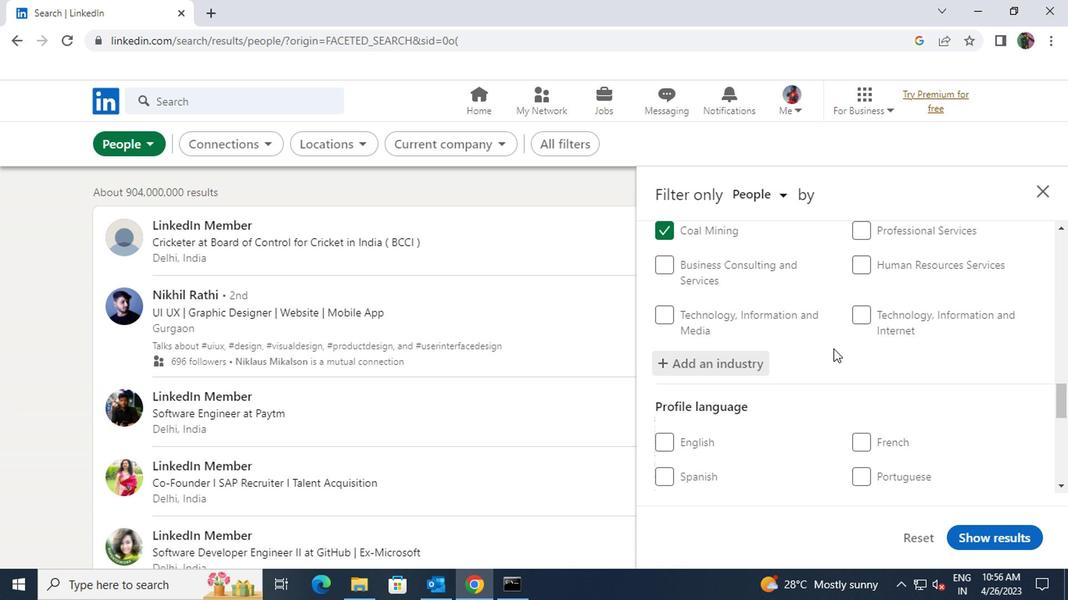 
Action: Mouse moved to (727, 394)
Screenshot: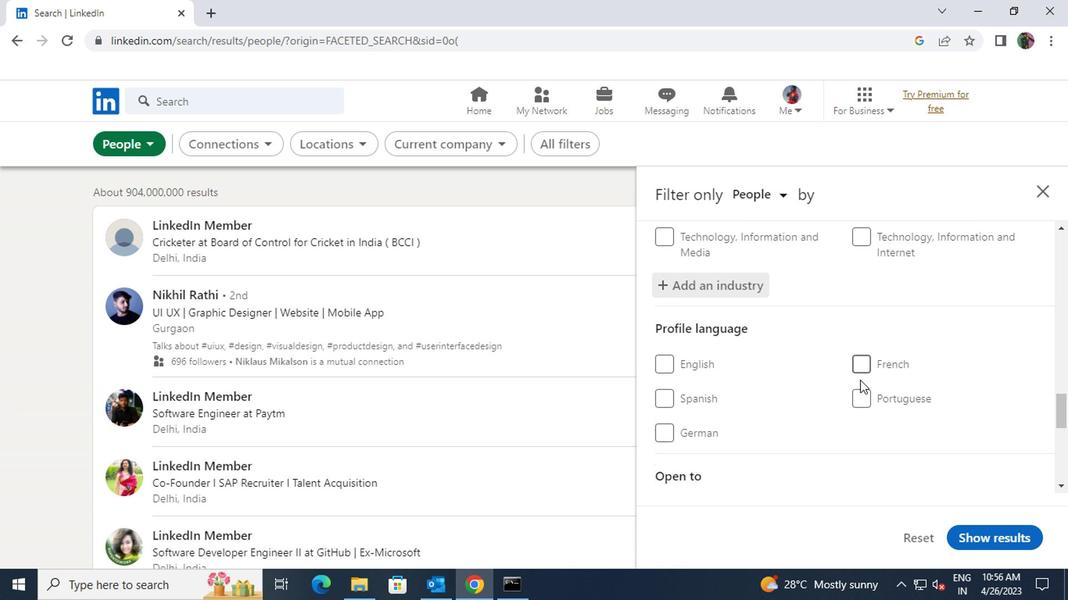 
Action: Mouse pressed left at (727, 394)
Screenshot: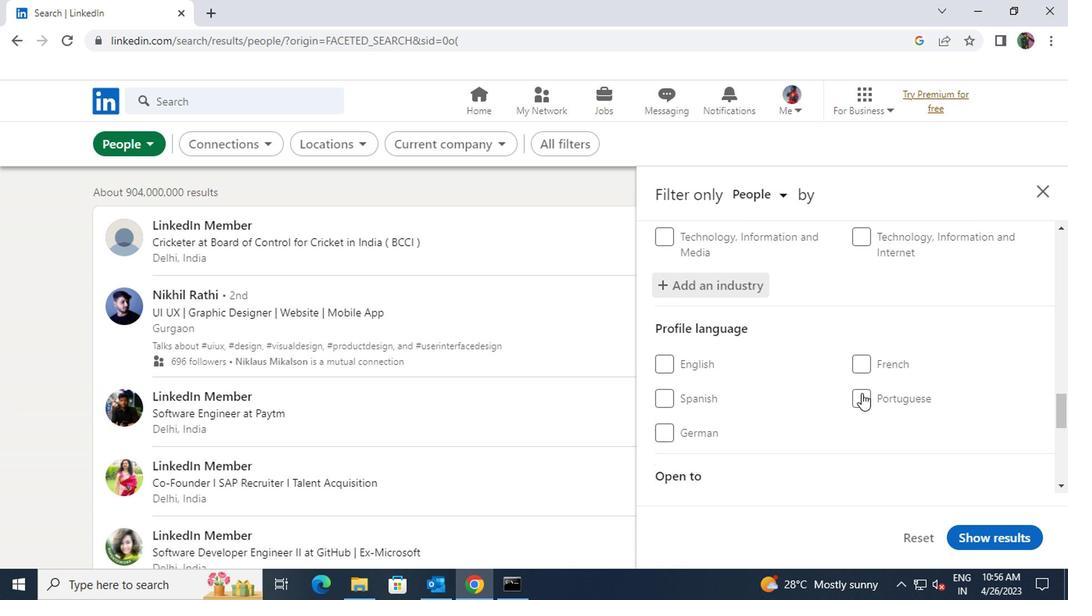
Action: Mouse moved to (727, 394)
Screenshot: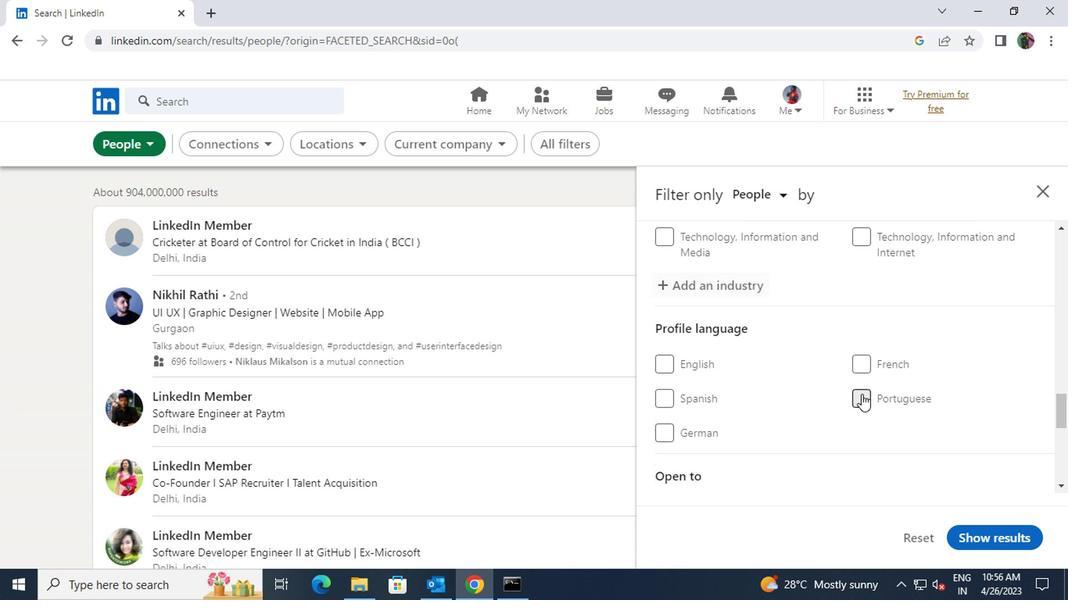 
Action: Mouse scrolled (727, 393) with delta (0, 0)
Screenshot: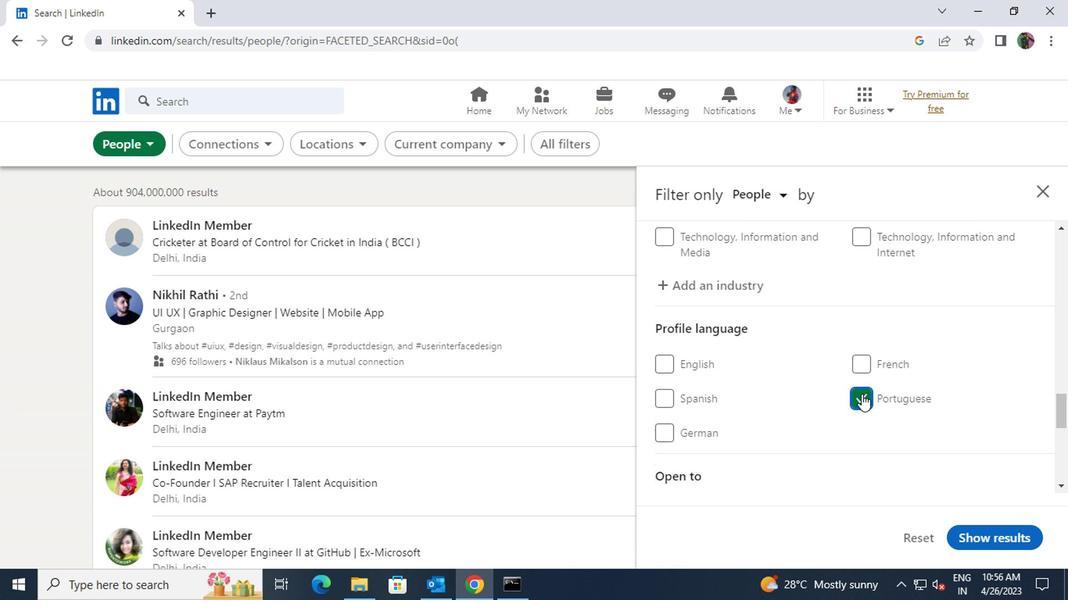 
Action: Mouse scrolled (727, 393) with delta (0, 0)
Screenshot: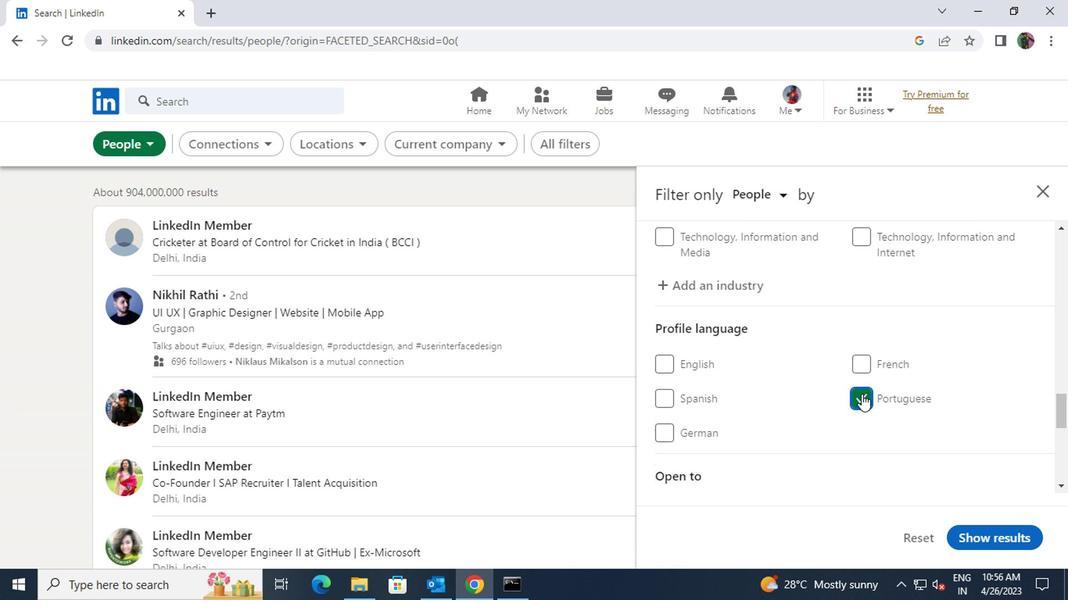 
Action: Mouse moved to (727, 390)
Screenshot: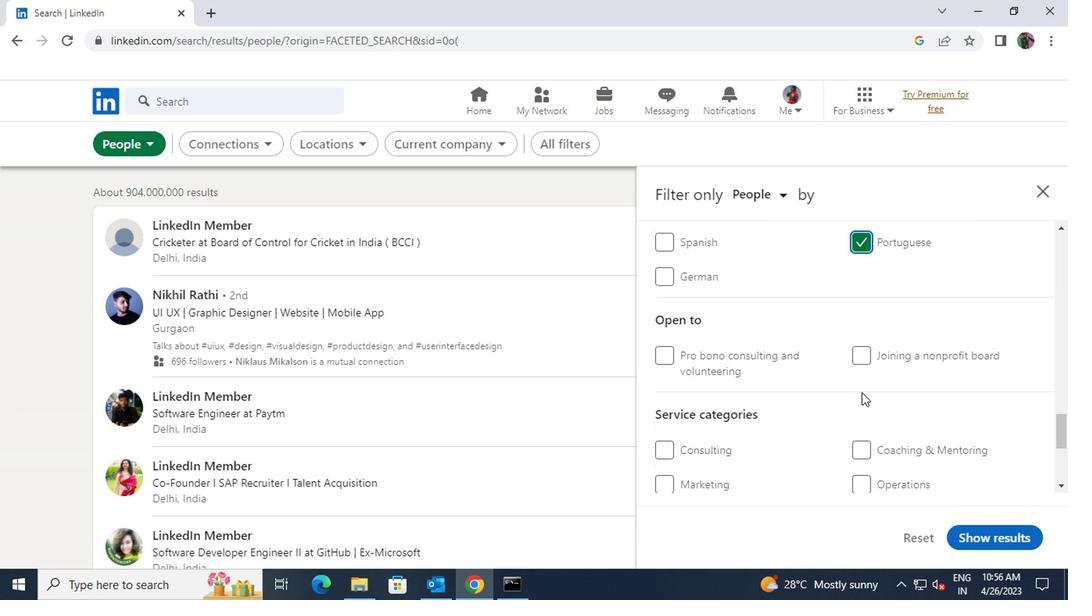 
Action: Mouse scrolled (727, 389) with delta (0, 0)
Screenshot: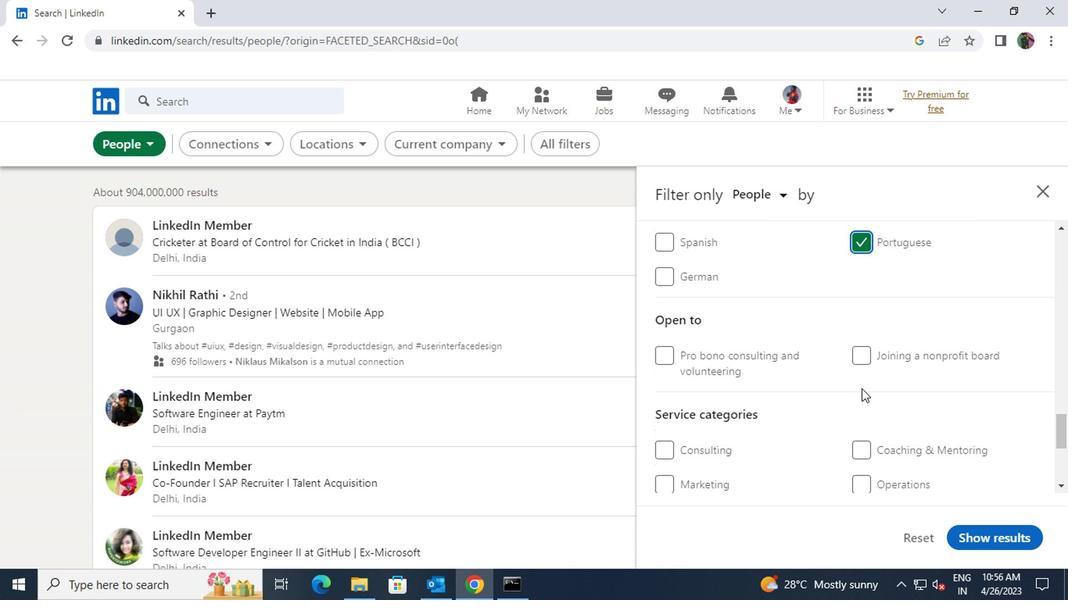 
Action: Mouse scrolled (727, 389) with delta (0, 0)
Screenshot: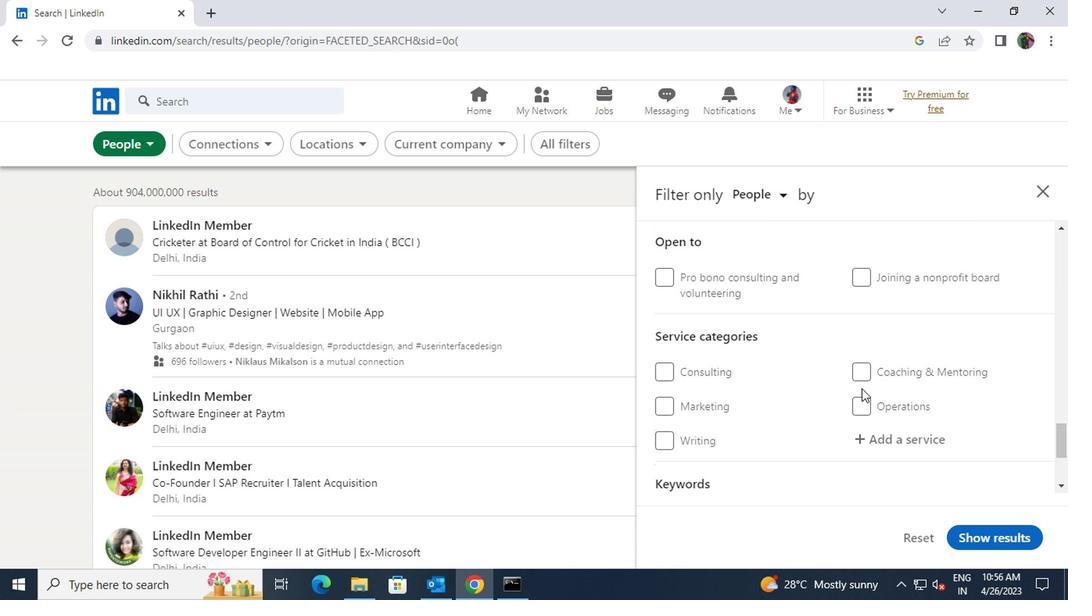 
Action: Mouse moved to (739, 364)
Screenshot: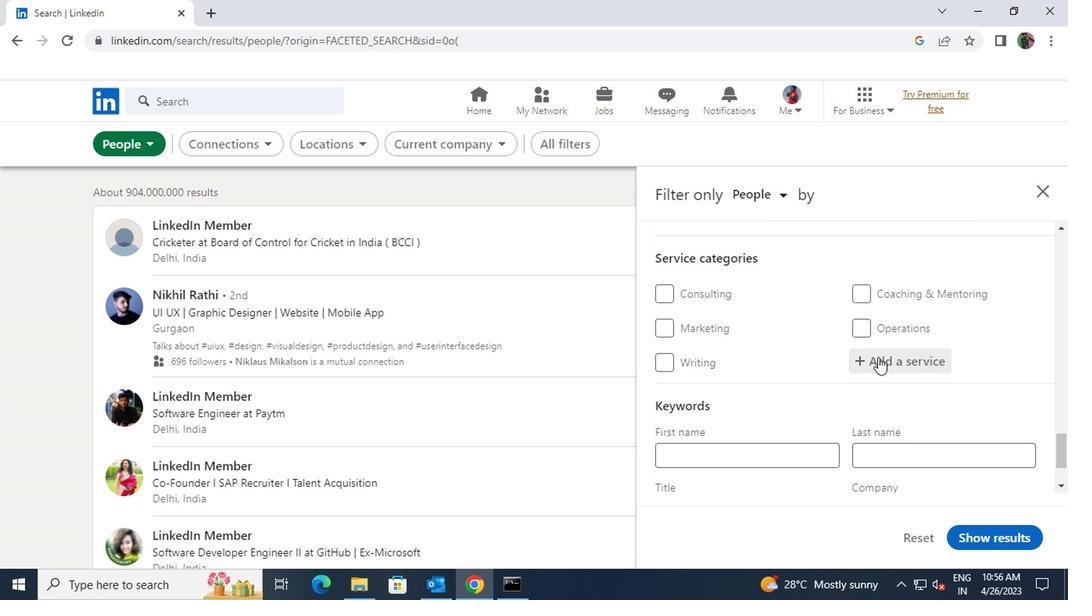 
Action: Mouse pressed left at (739, 364)
Screenshot: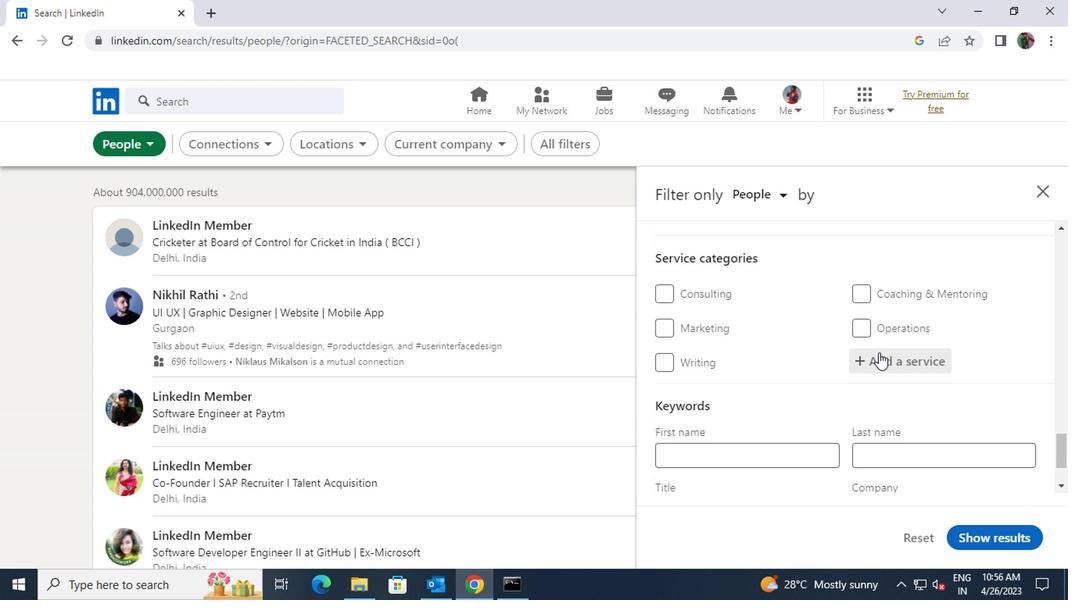 
Action: Mouse moved to (739, 364)
Screenshot: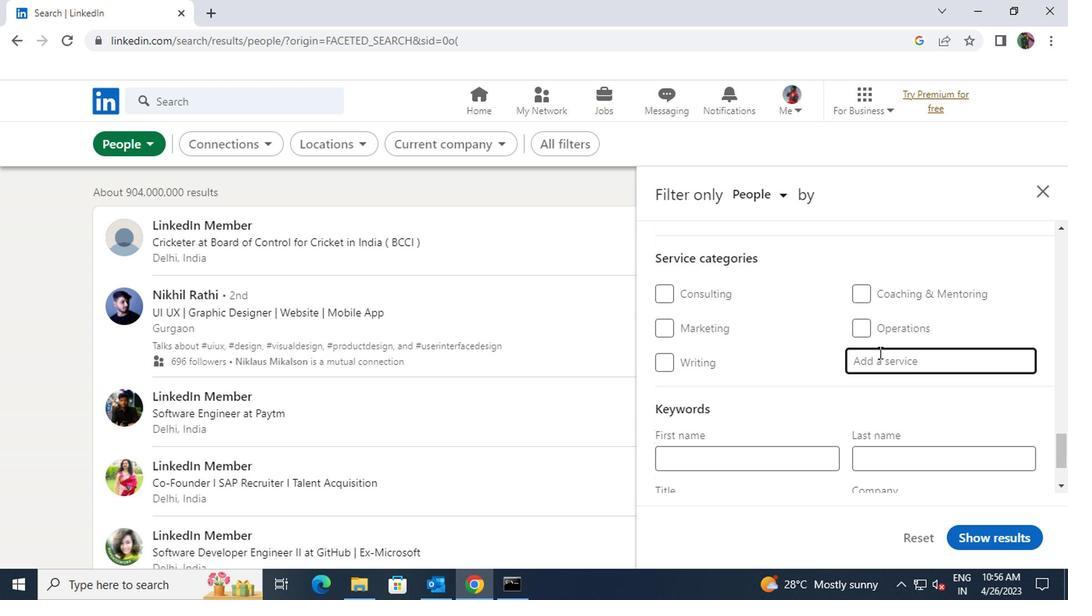 
Action: Key pressed <Key.shift>HOME
Screenshot: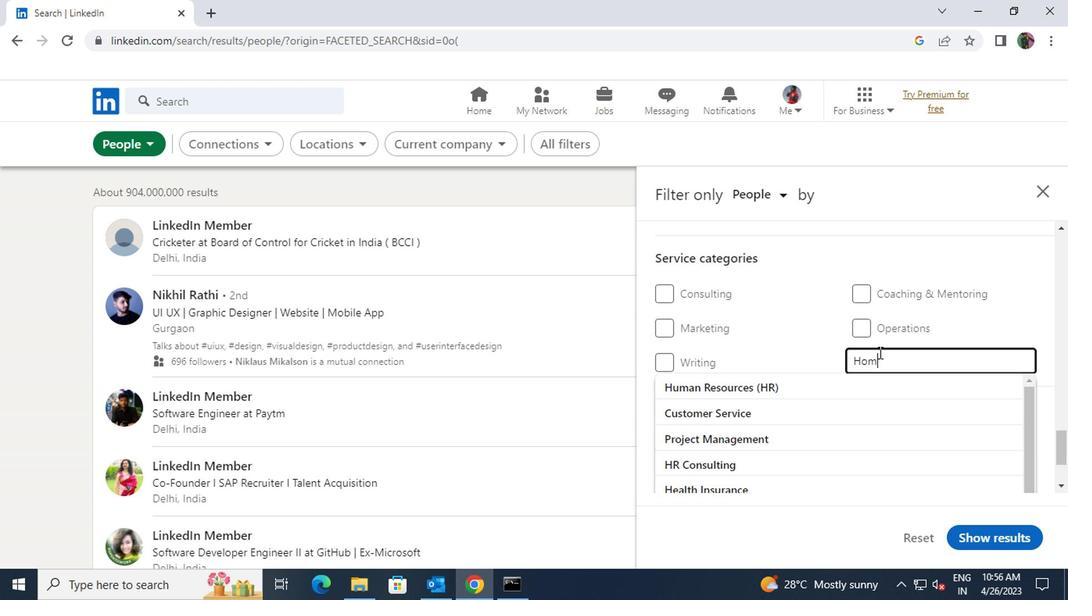 
Action: Mouse moved to (717, 419)
Screenshot: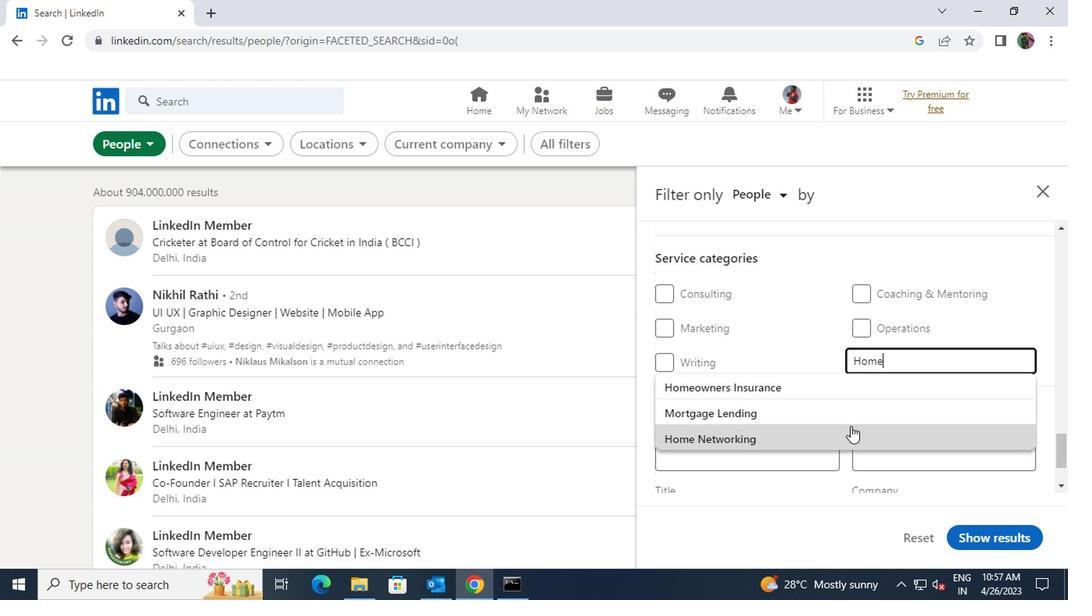 
Action: Mouse pressed left at (717, 419)
Screenshot: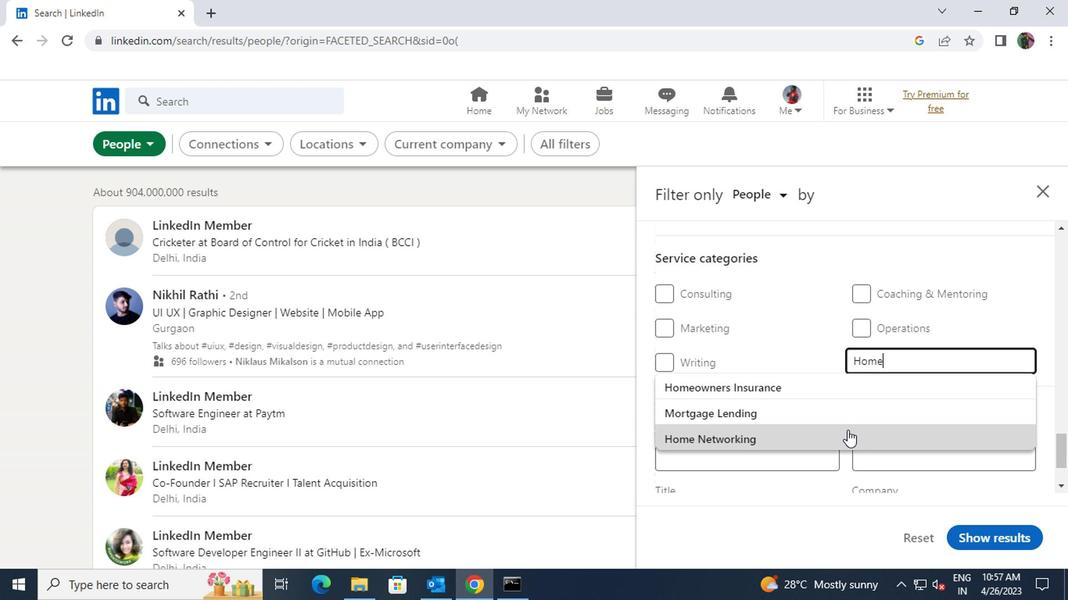 
Action: Mouse scrolled (717, 419) with delta (0, 0)
Screenshot: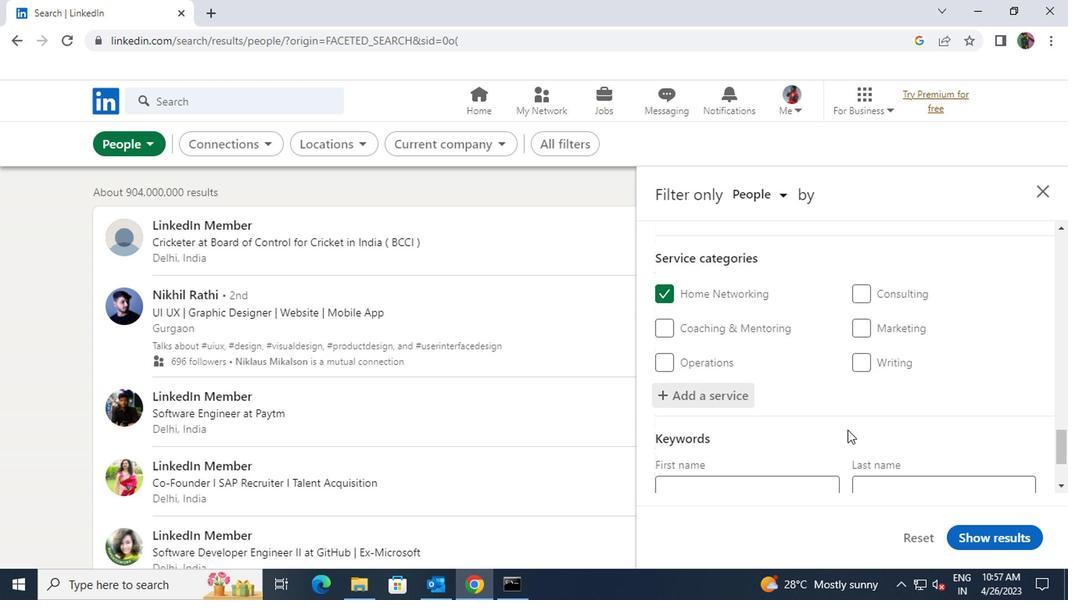 
Action: Mouse moved to (676, 437)
Screenshot: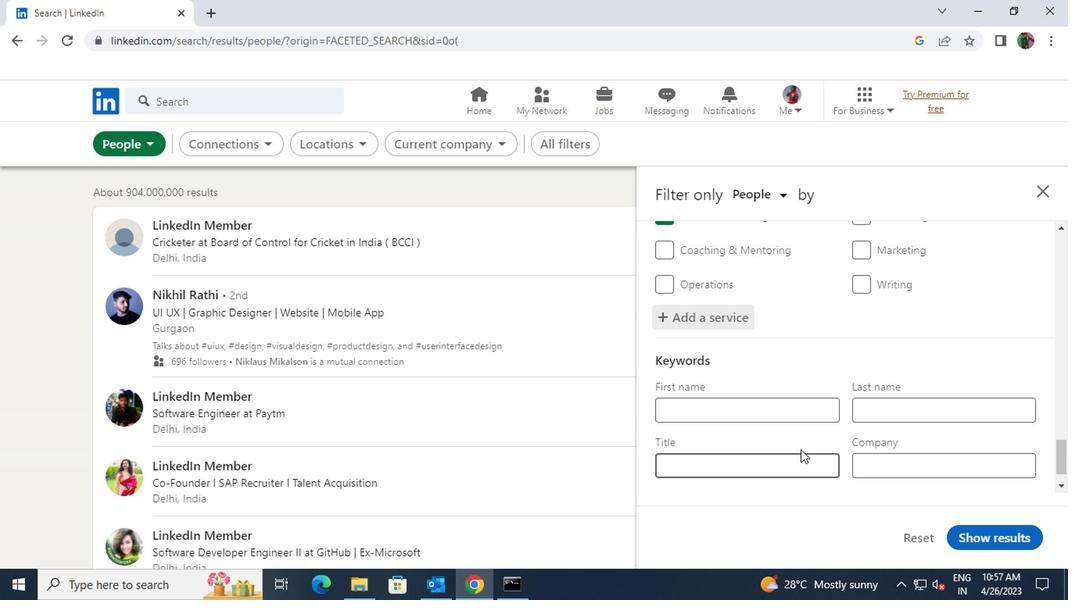 
Action: Mouse pressed left at (676, 437)
Screenshot: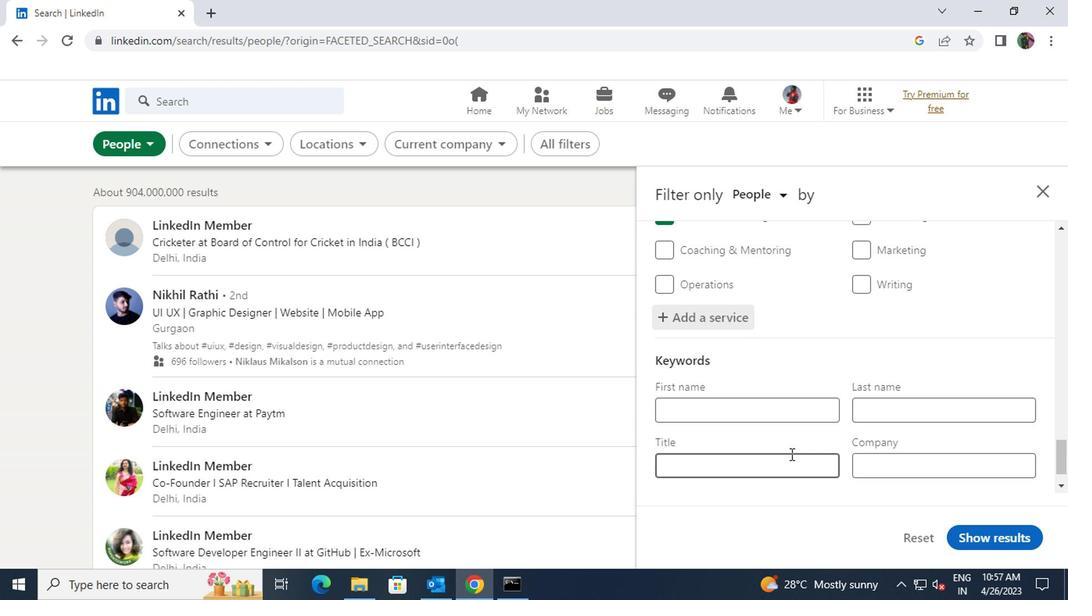 
Action: Key pressed <Key.shift>DIRECTOR<Key.space>P
Screenshot: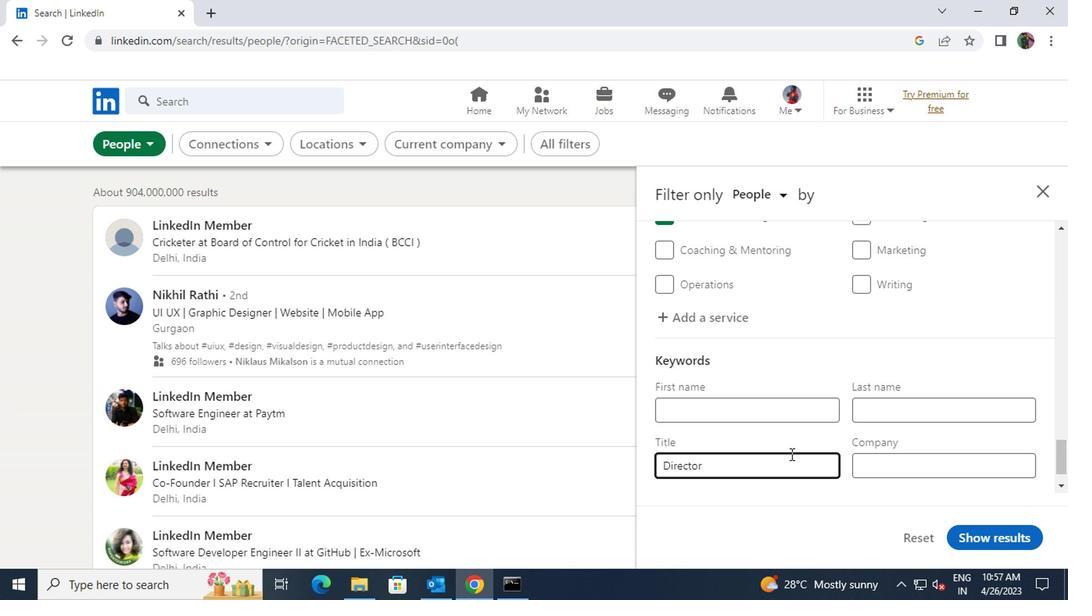 
Action: Mouse moved to (614, 446)
Screenshot: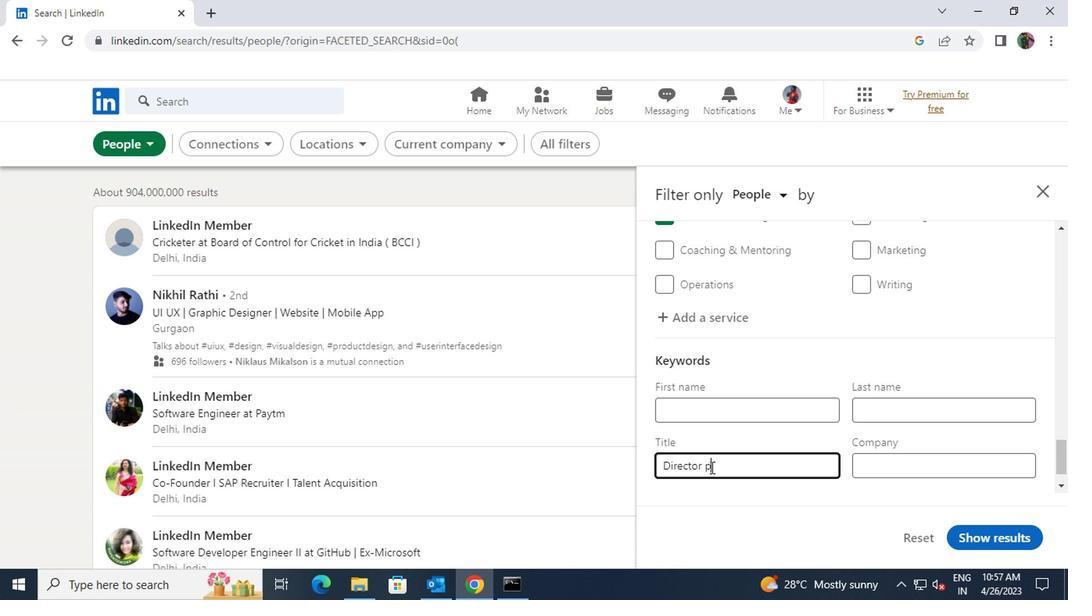 
Action: Mouse pressed left at (614, 446)
Screenshot: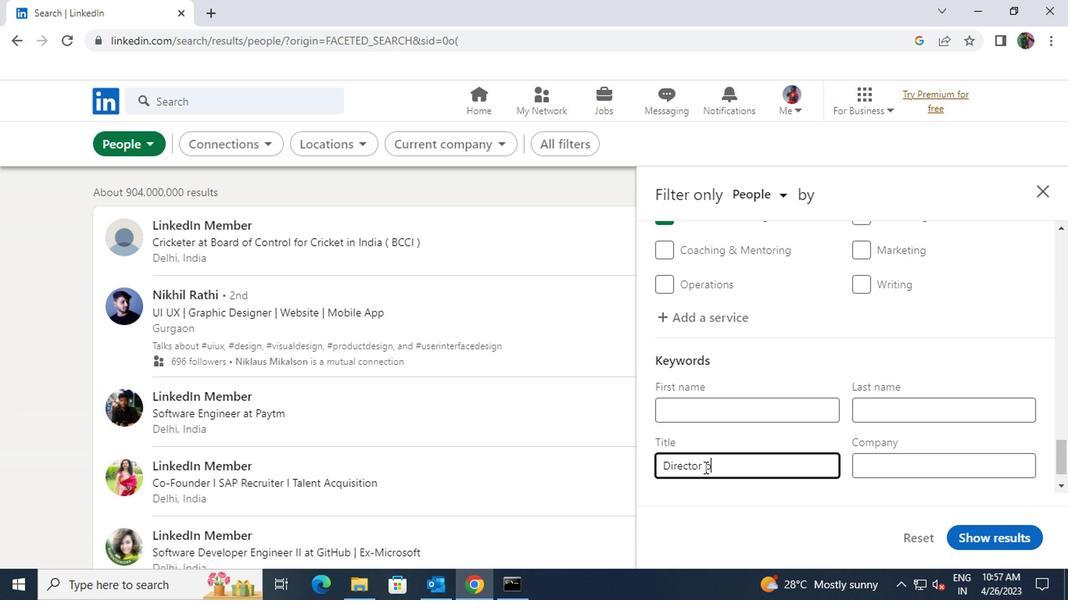 
Action: Mouse moved to (630, 446)
Screenshot: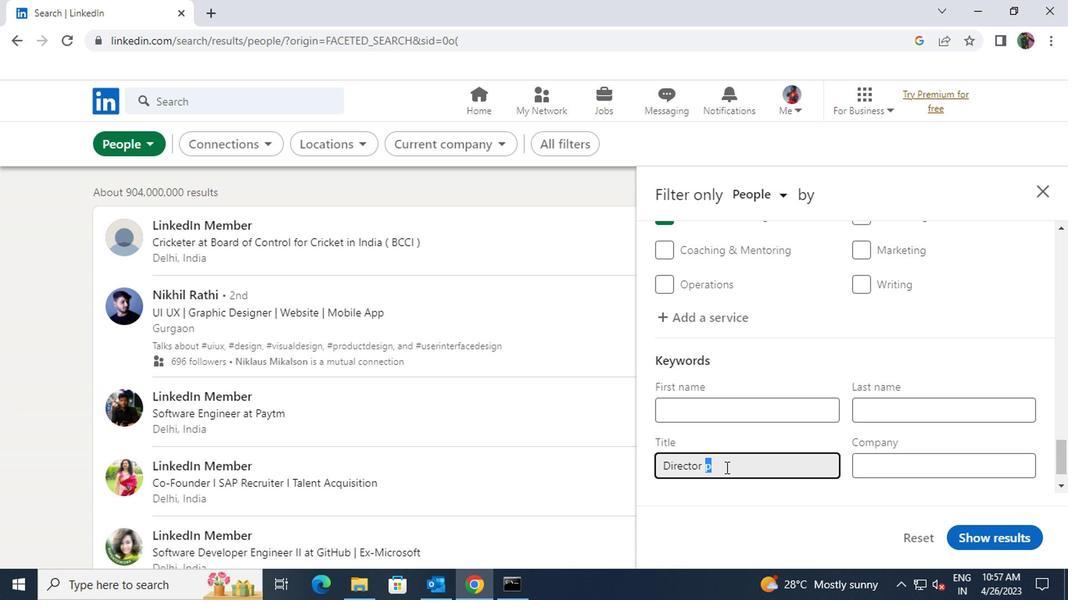
Action: Key pressed OF<Key.space>ETHICAL<Key.space>HACKING
Screenshot: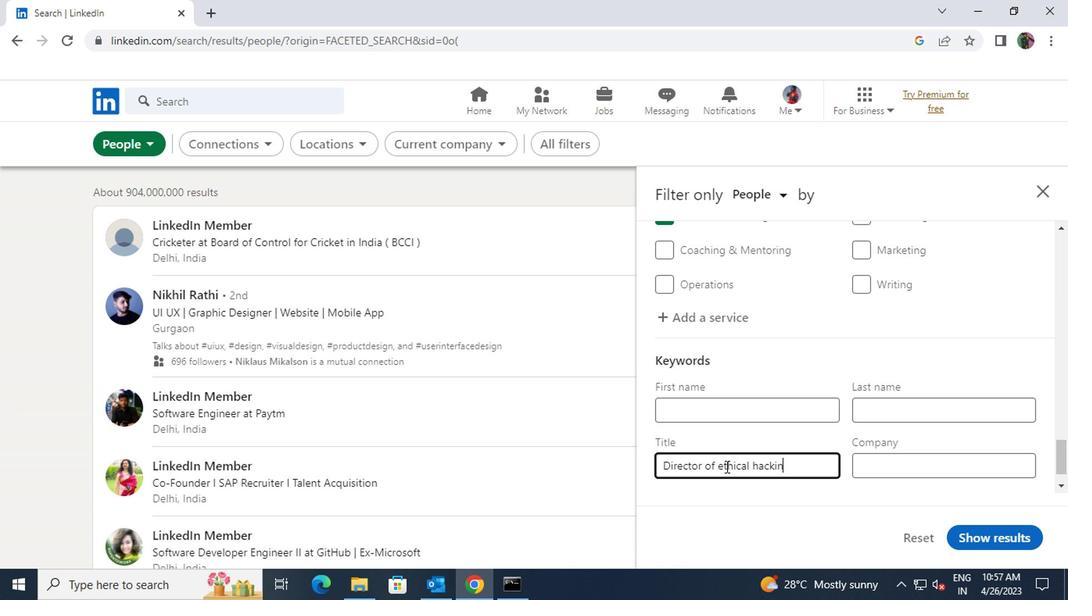 
Action: Mouse moved to (799, 496)
Screenshot: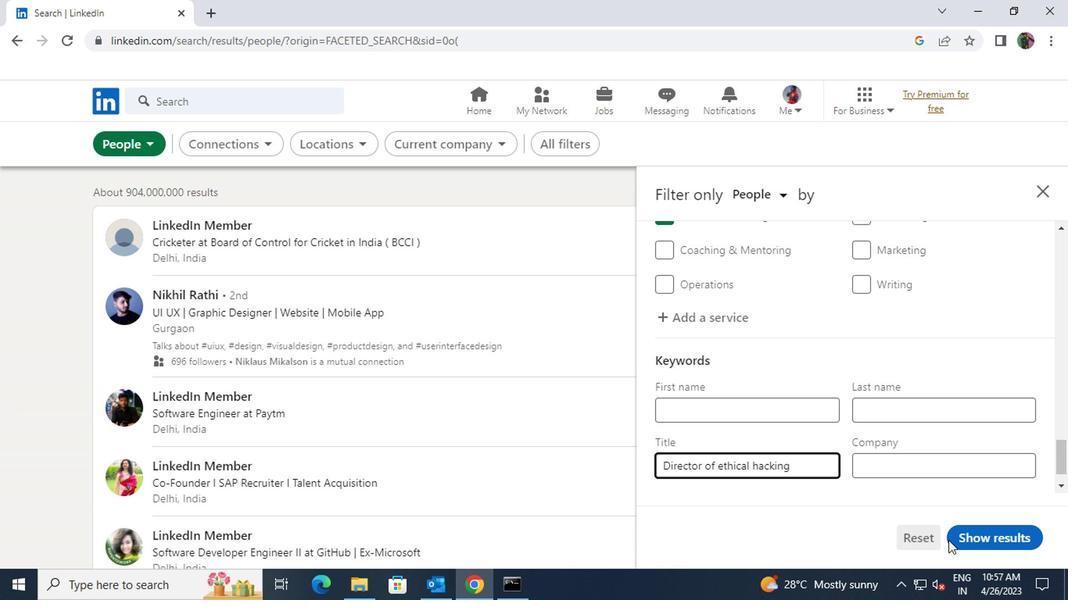 
Action: Mouse pressed left at (799, 496)
Screenshot: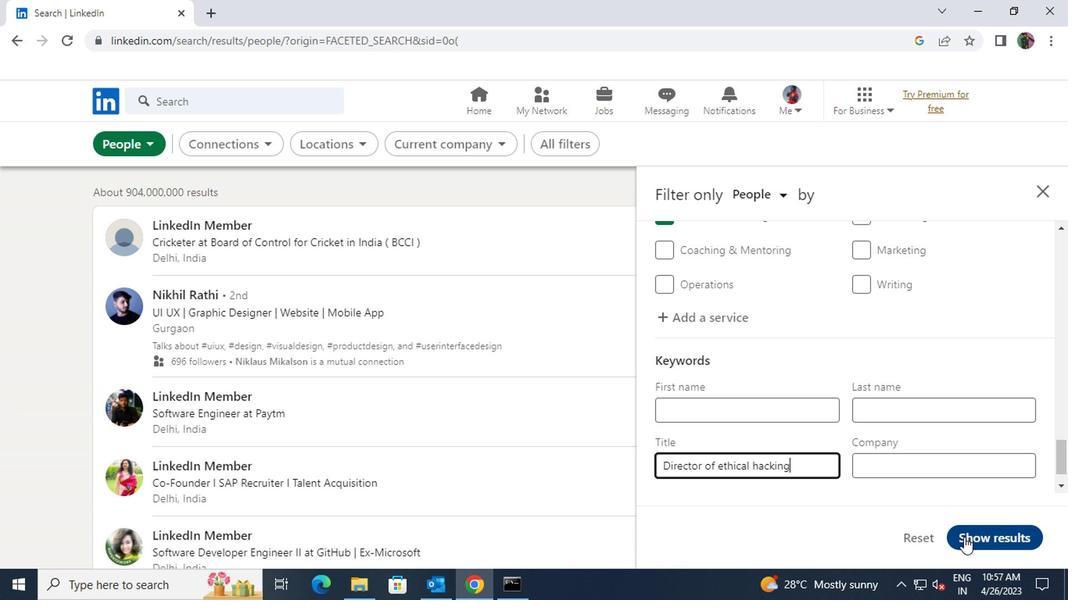 
